 Task: Look for space in Ibarra, Ecuador from 2nd June, 2023 to 6th June, 2023 for 1 adult in price range Rs.10000 to Rs.13000. Place can be private room with 1  bedroom having 1 bed and 1 bathroom. Property type can be house, flat, guest house, hotel. Booking option can be shelf check-in. Required host language is English.
Action: Mouse moved to (440, 82)
Screenshot: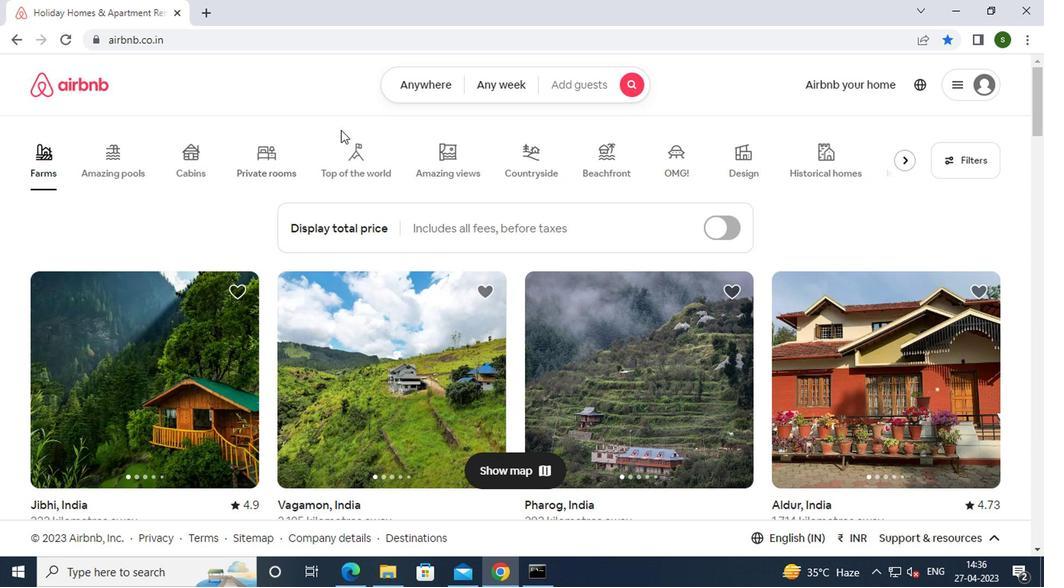 
Action: Mouse pressed left at (440, 82)
Screenshot: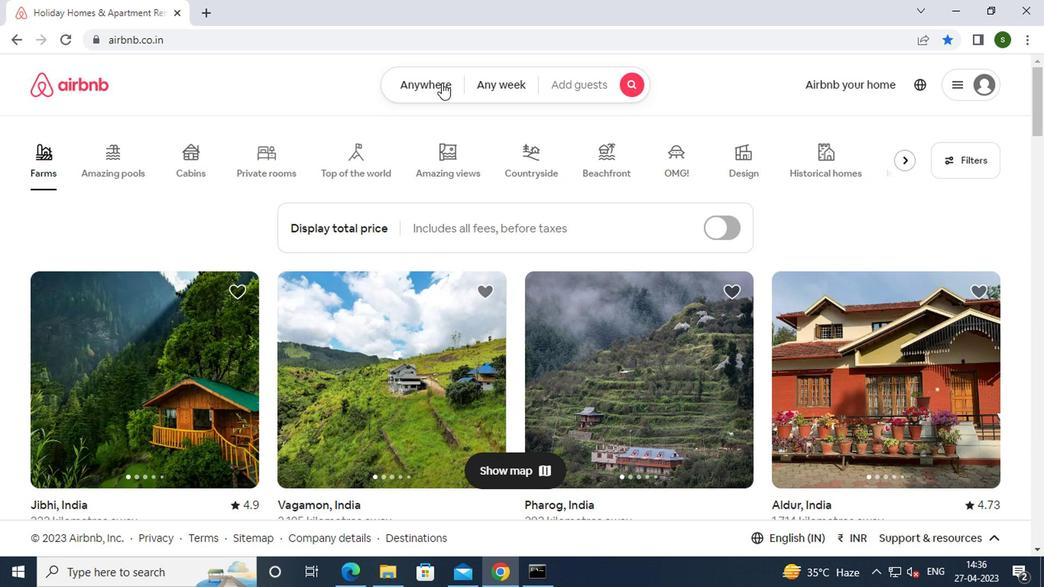 
Action: Mouse moved to (330, 139)
Screenshot: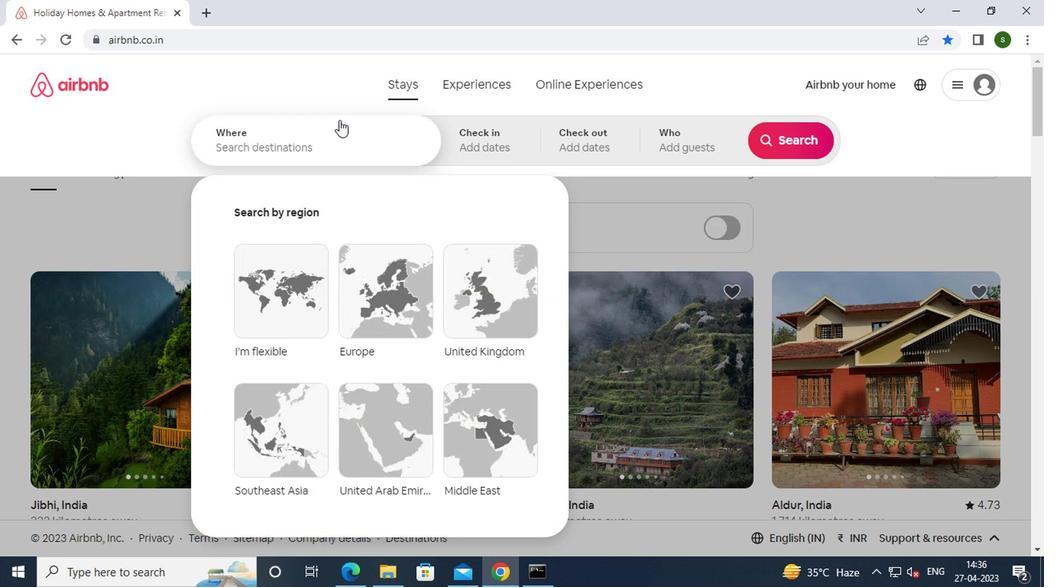 
Action: Mouse pressed left at (330, 139)
Screenshot: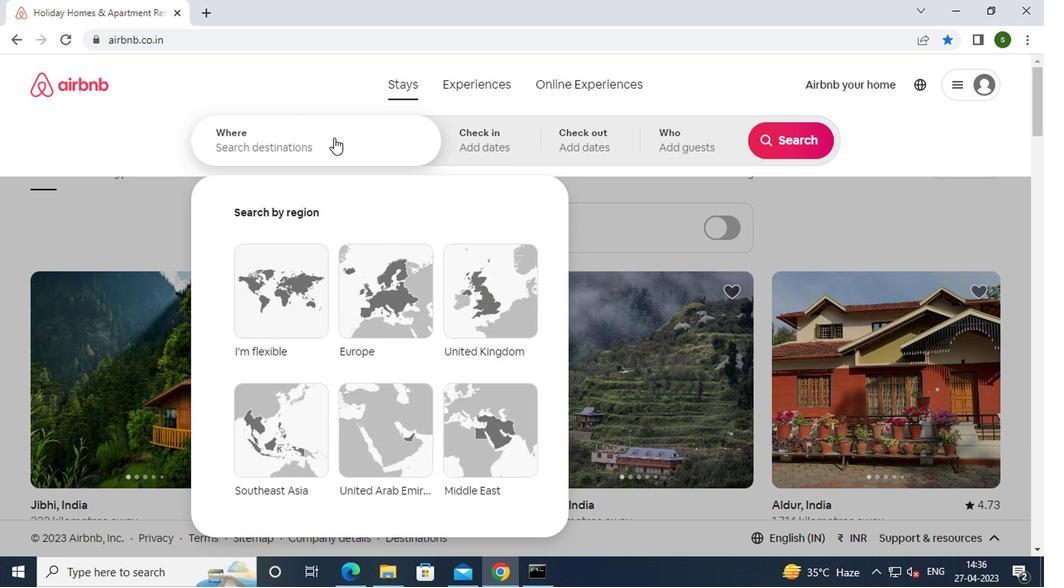 
Action: Key pressed i<Key.caps_lock>barra,<Key.space><Key.caps_lock>e<Key.caps_lock>cuador<Key.enter>
Screenshot: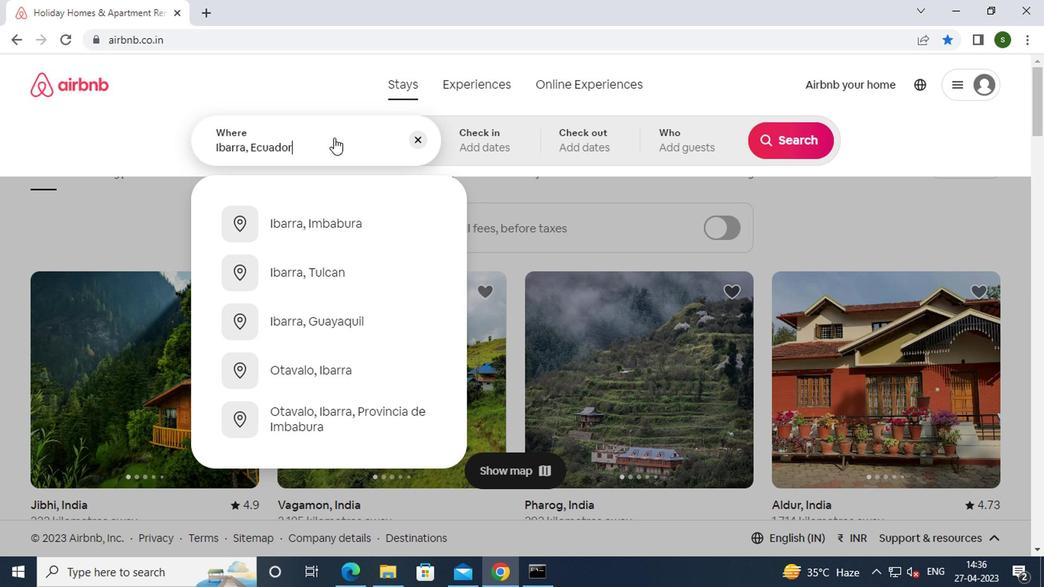 
Action: Mouse moved to (780, 262)
Screenshot: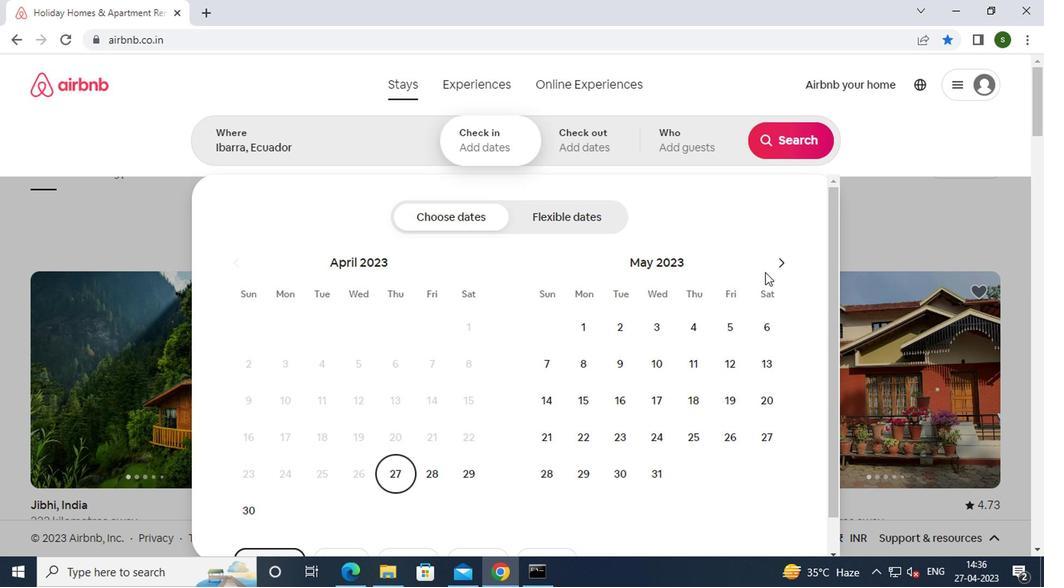 
Action: Mouse pressed left at (780, 262)
Screenshot: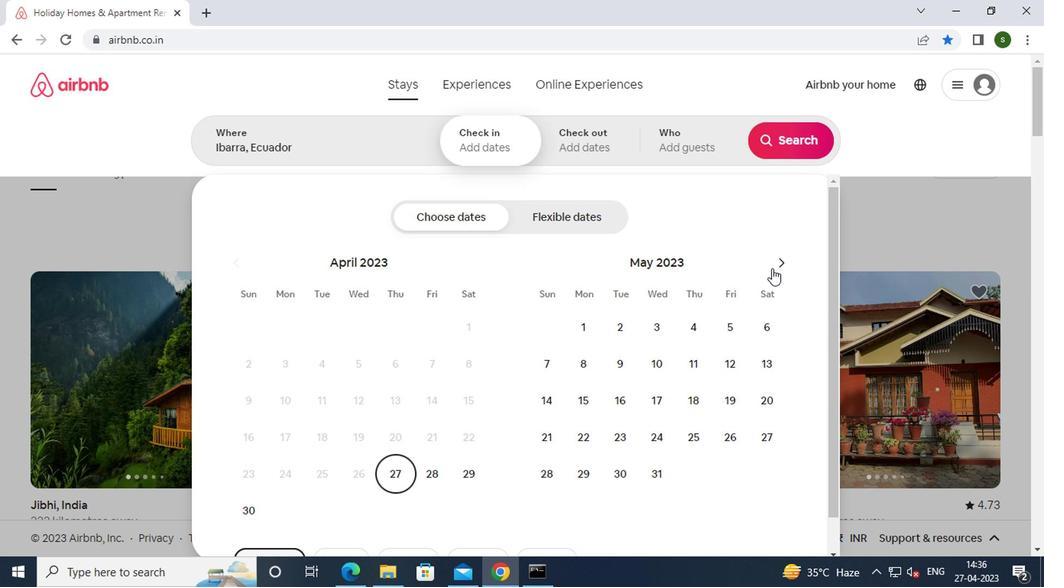 
Action: Mouse moved to (728, 326)
Screenshot: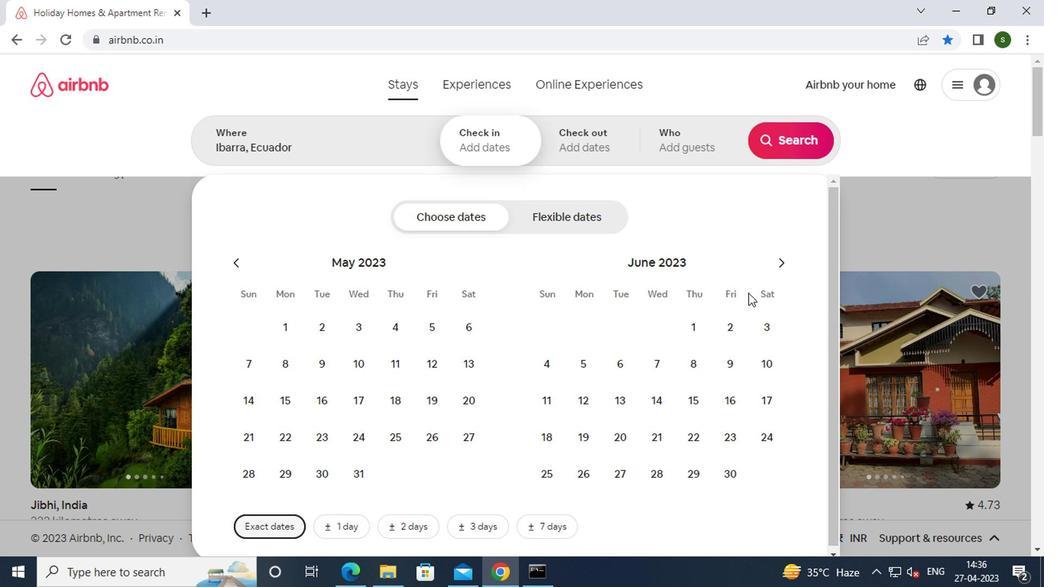 
Action: Mouse pressed left at (728, 326)
Screenshot: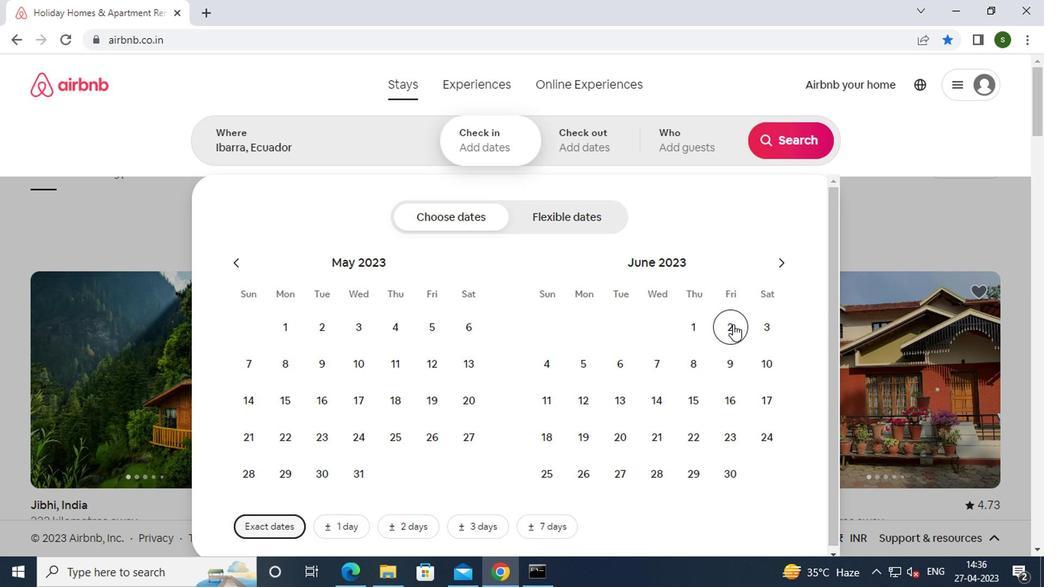 
Action: Mouse moved to (618, 362)
Screenshot: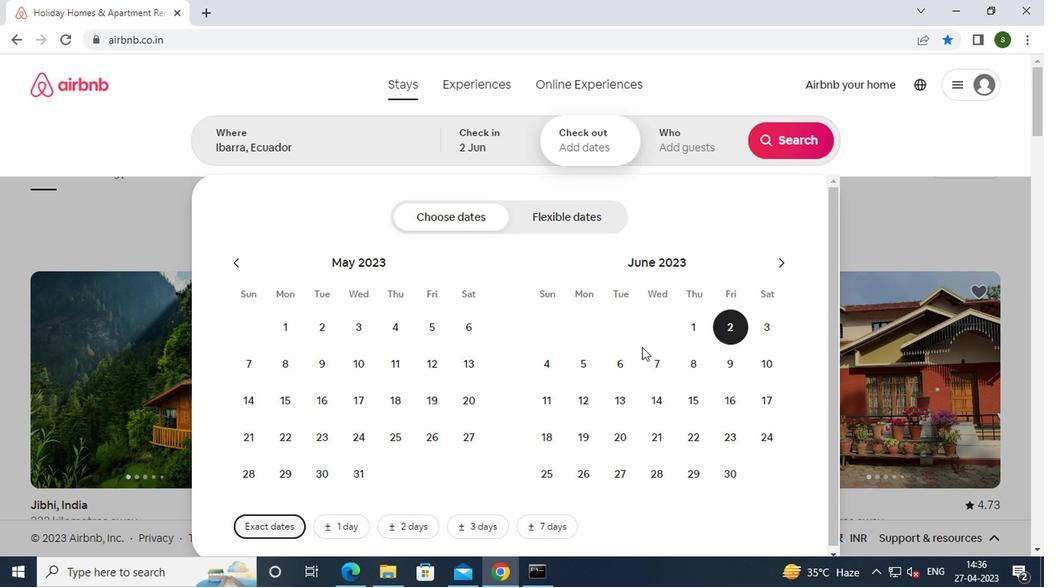 
Action: Mouse pressed left at (618, 362)
Screenshot: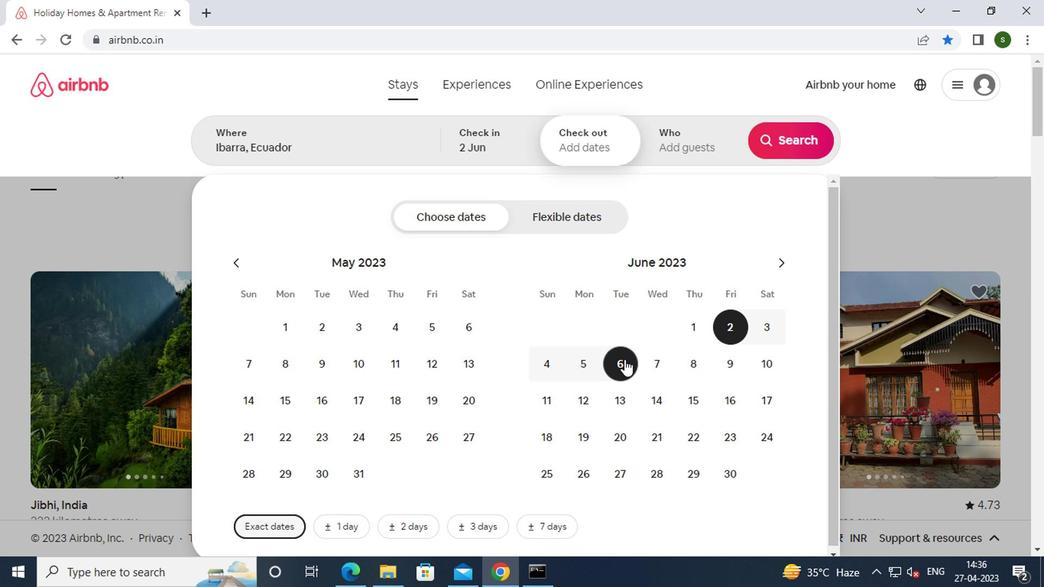 
Action: Mouse moved to (680, 149)
Screenshot: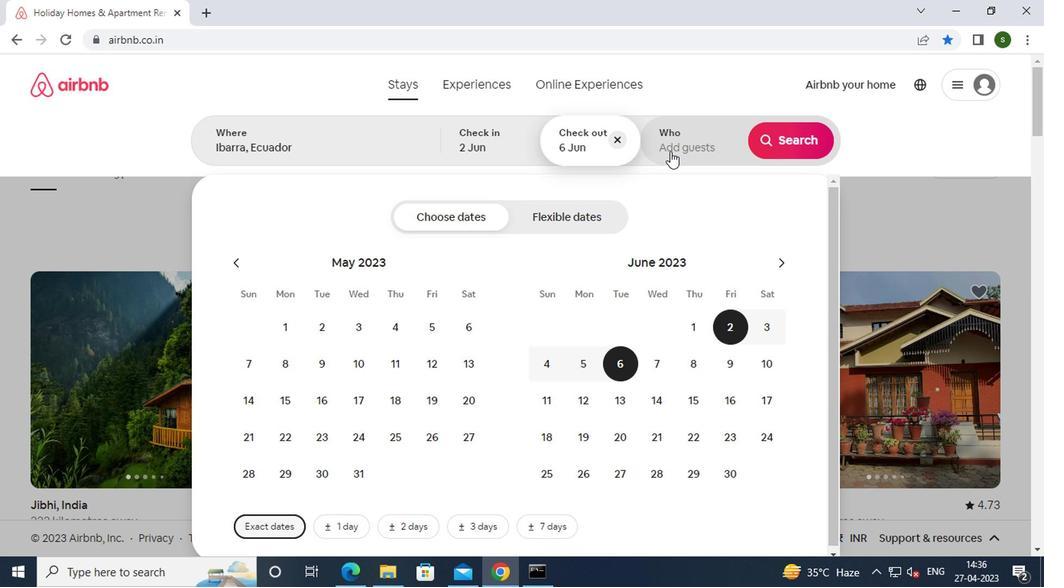 
Action: Mouse pressed left at (680, 149)
Screenshot: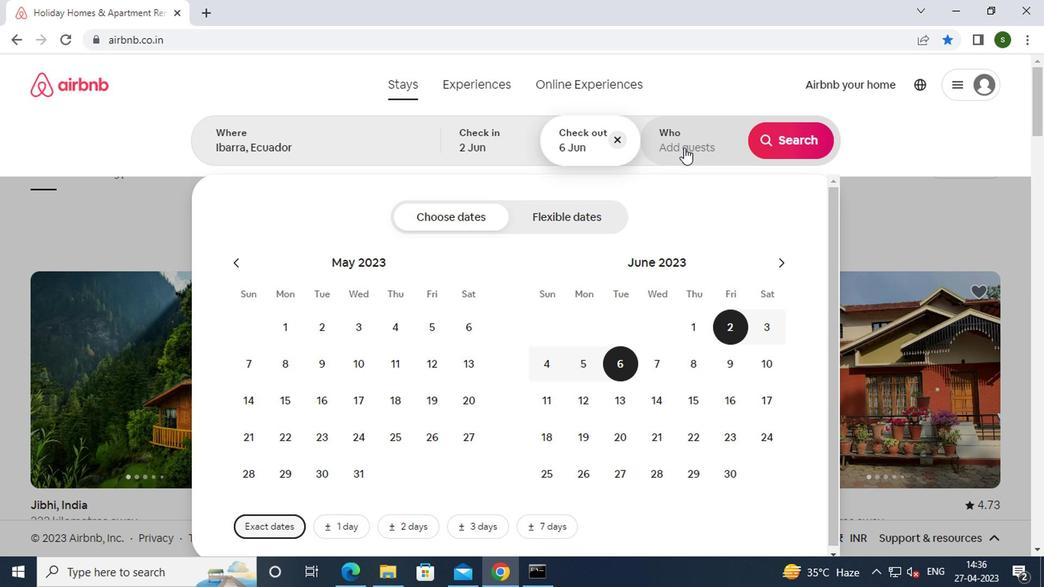 
Action: Mouse moved to (785, 216)
Screenshot: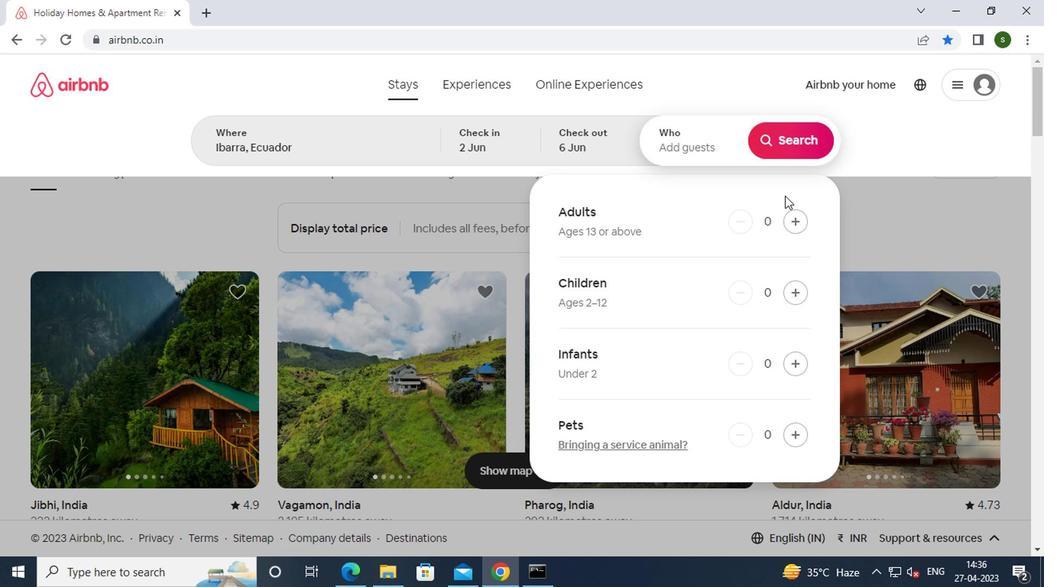 
Action: Mouse pressed left at (785, 216)
Screenshot: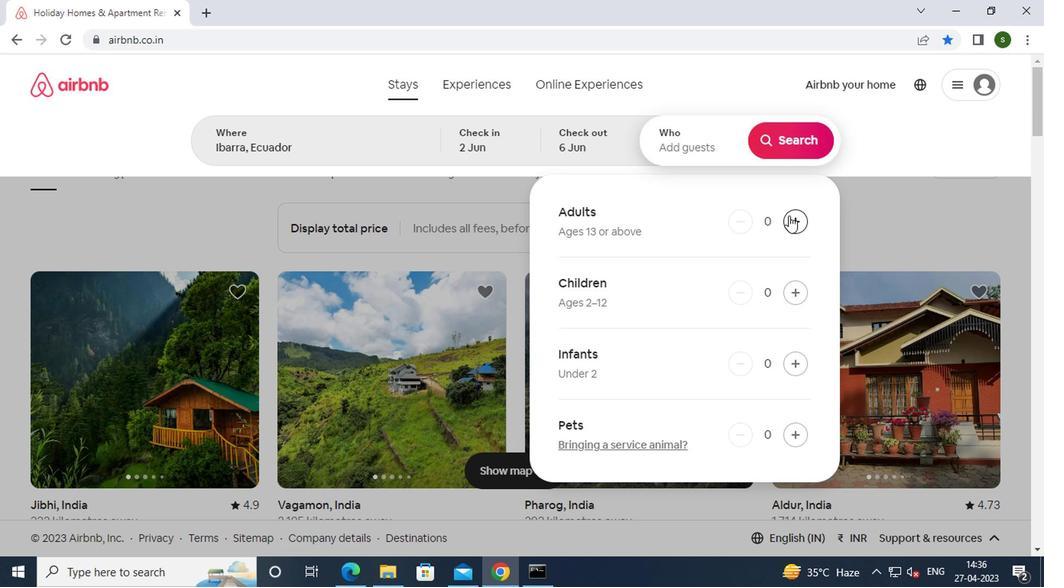 
Action: Mouse moved to (774, 150)
Screenshot: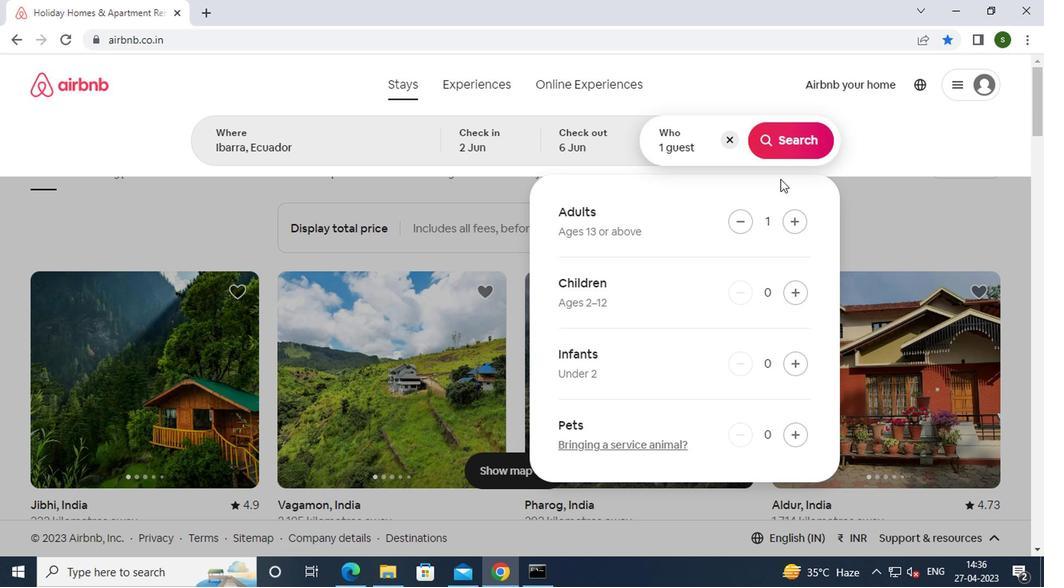 
Action: Mouse pressed left at (774, 150)
Screenshot: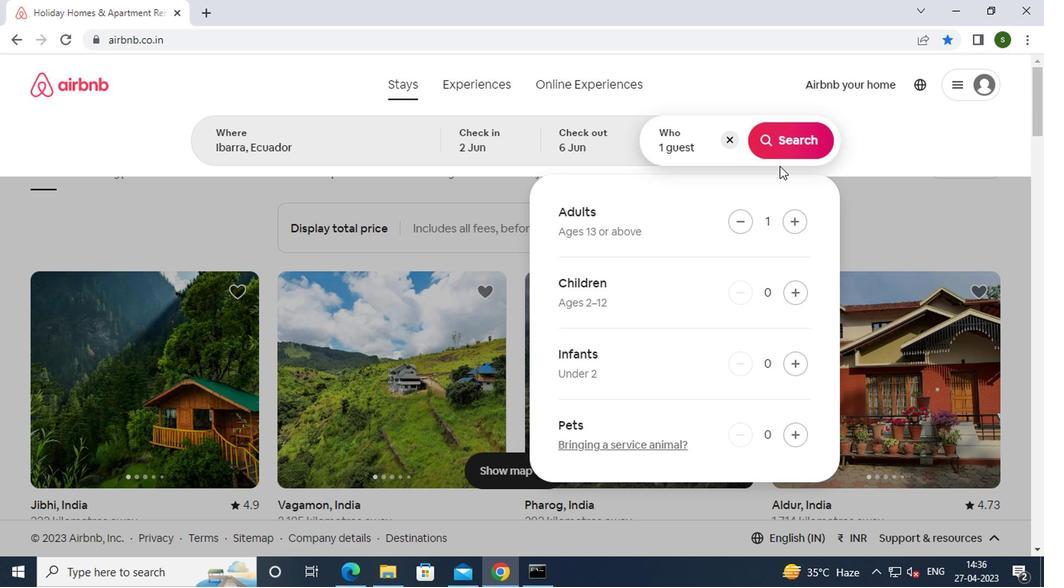 
Action: Mouse moved to (978, 154)
Screenshot: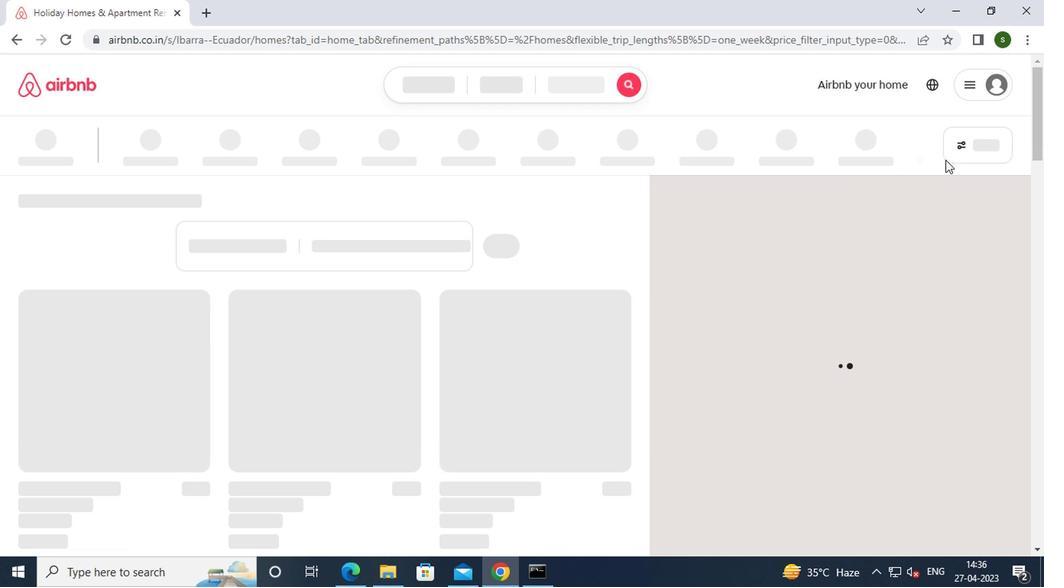 
Action: Mouse pressed left at (978, 154)
Screenshot: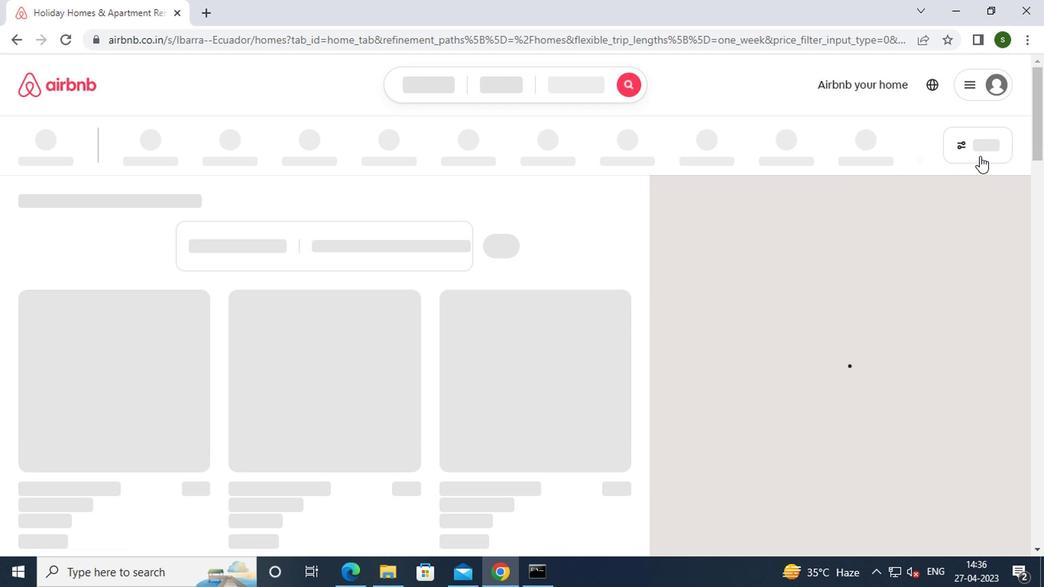 
Action: Mouse moved to (402, 345)
Screenshot: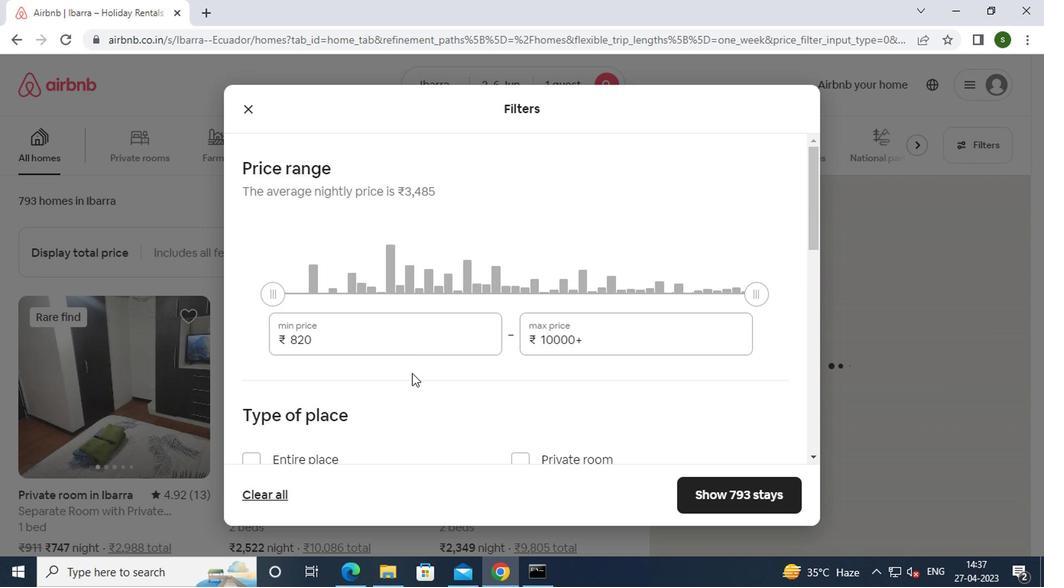 
Action: Mouse pressed left at (402, 345)
Screenshot: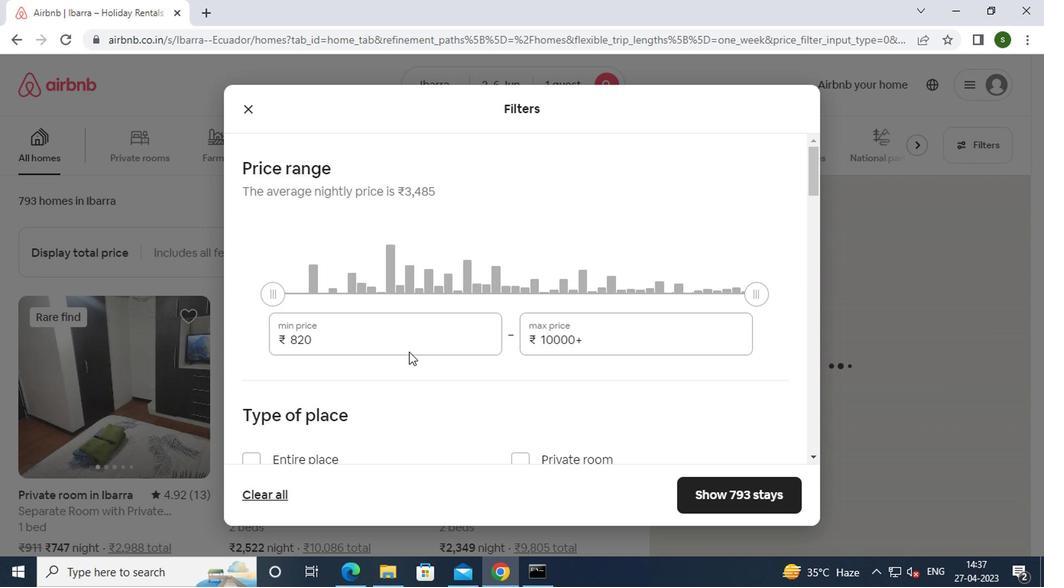
Action: Key pressed <Key.backspace><Key.backspace><Key.backspace><Key.backspace>10000
Screenshot: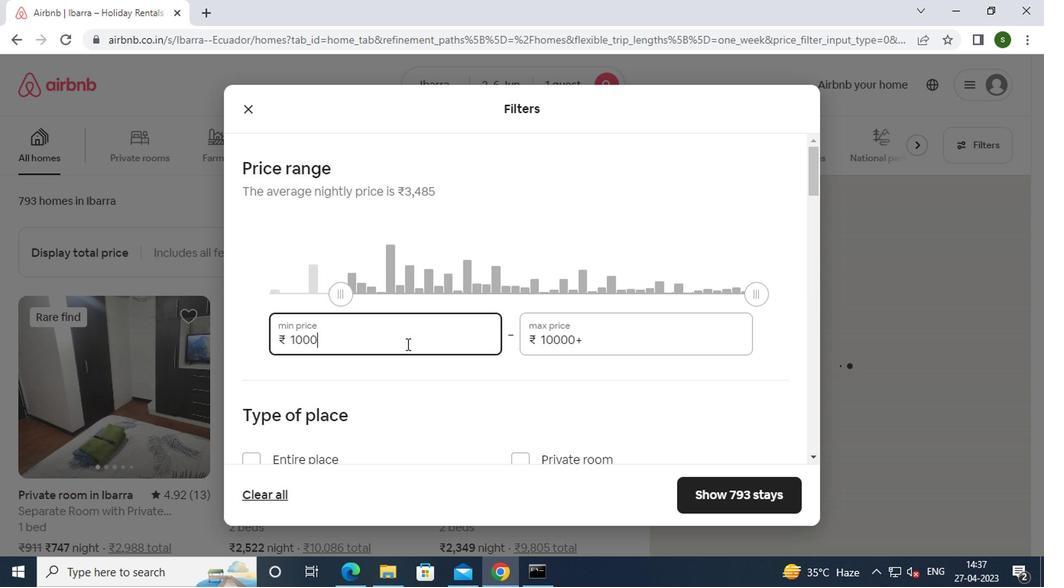 
Action: Mouse moved to (600, 335)
Screenshot: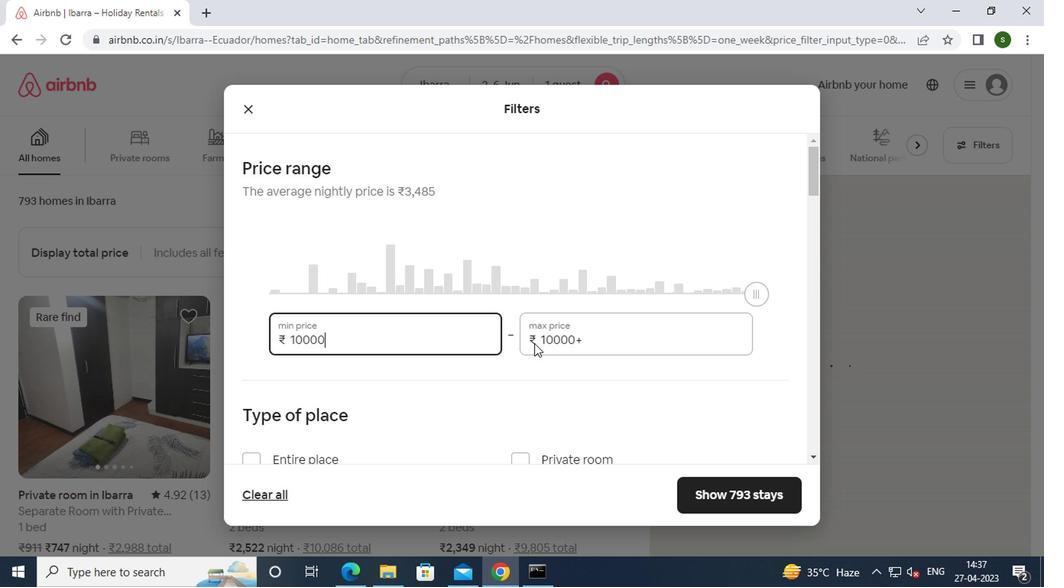 
Action: Mouse pressed left at (600, 335)
Screenshot: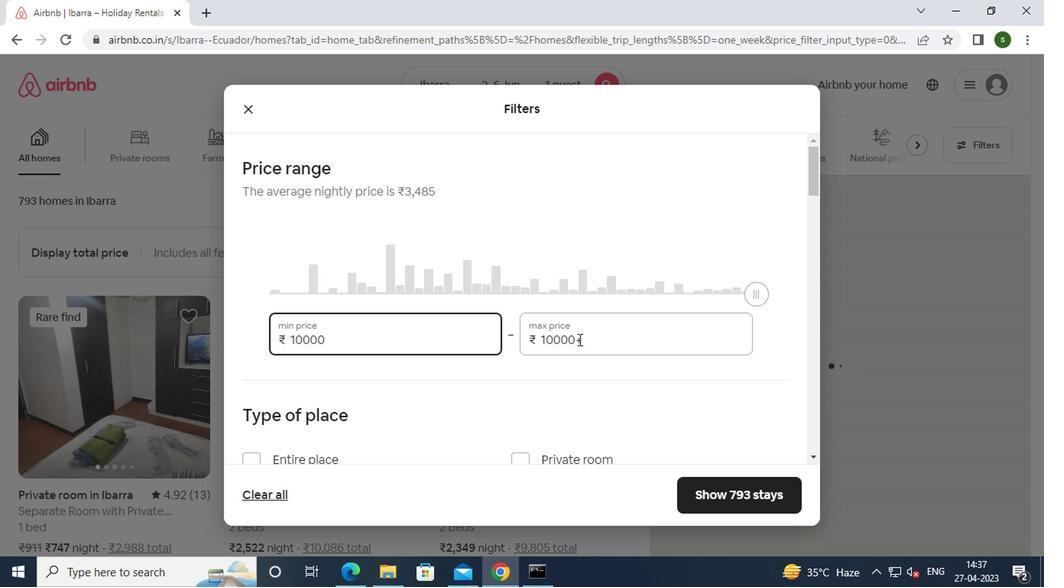 
Action: Key pressed <Key.backspace><Key.backspace><Key.backspace><Key.backspace><Key.backspace><Key.backspace><Key.backspace><Key.backspace><Key.backspace><Key.backspace><Key.backspace>13000
Screenshot: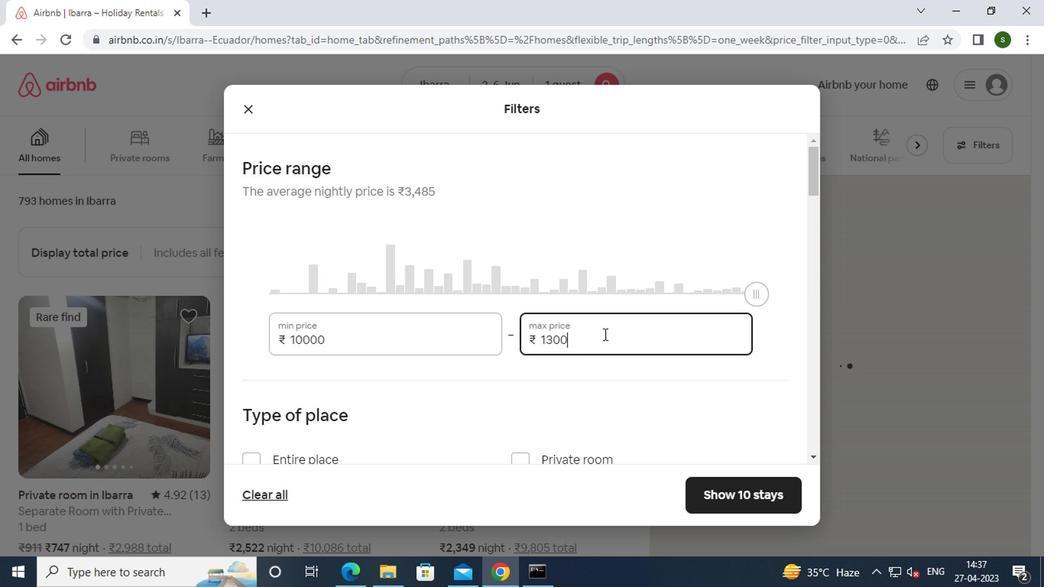 
Action: Mouse moved to (472, 315)
Screenshot: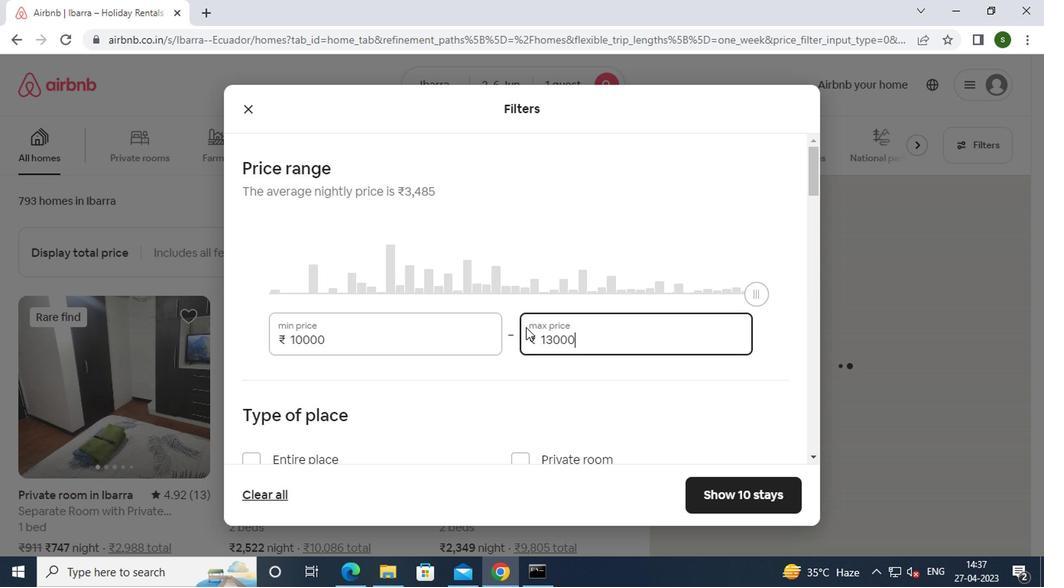 
Action: Mouse scrolled (472, 315) with delta (0, 0)
Screenshot: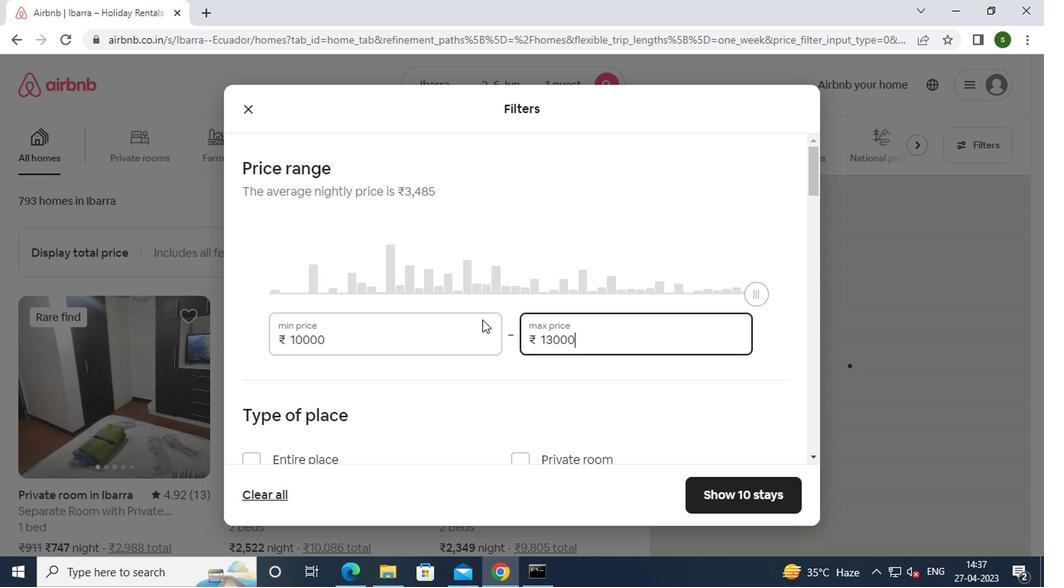
Action: Mouse scrolled (472, 315) with delta (0, 0)
Screenshot: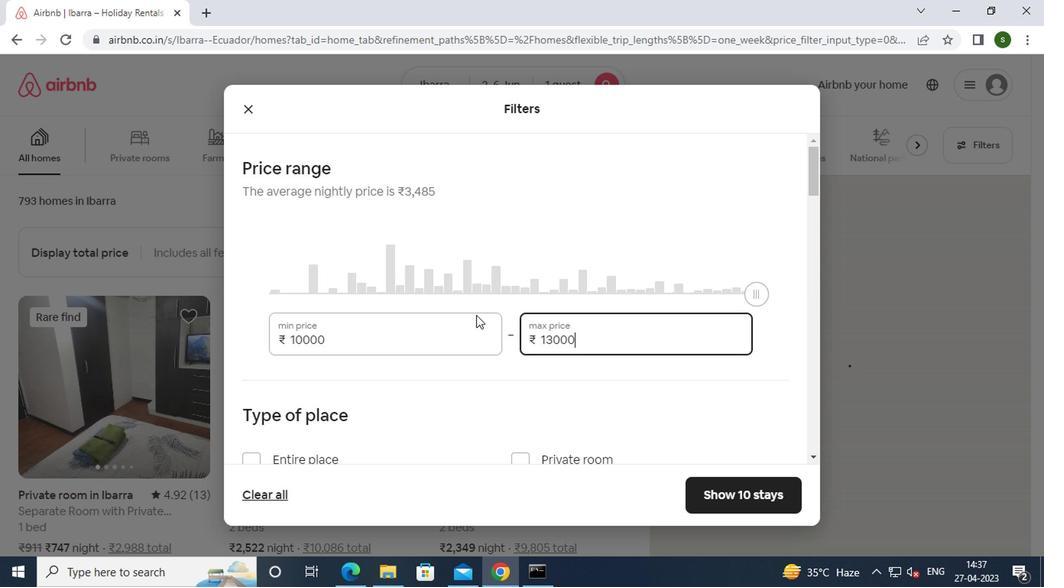 
Action: Mouse moved to (512, 309)
Screenshot: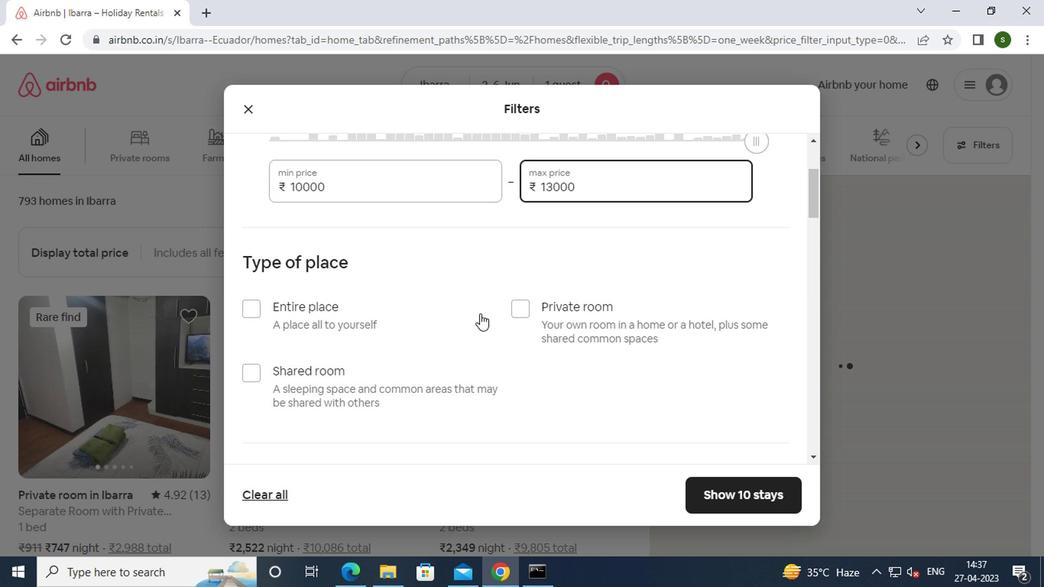 
Action: Mouse pressed left at (512, 309)
Screenshot: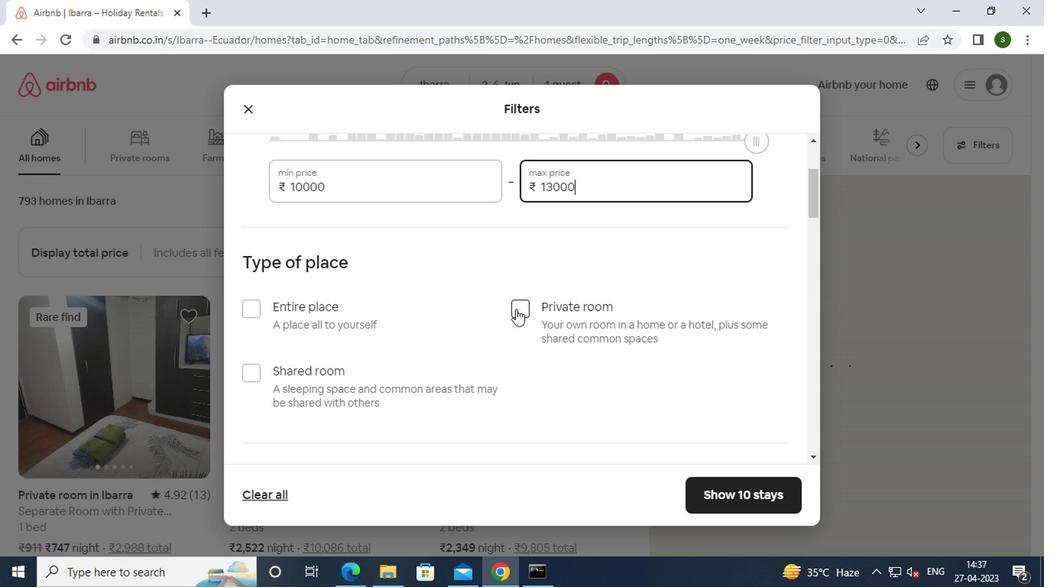 
Action: Mouse moved to (461, 301)
Screenshot: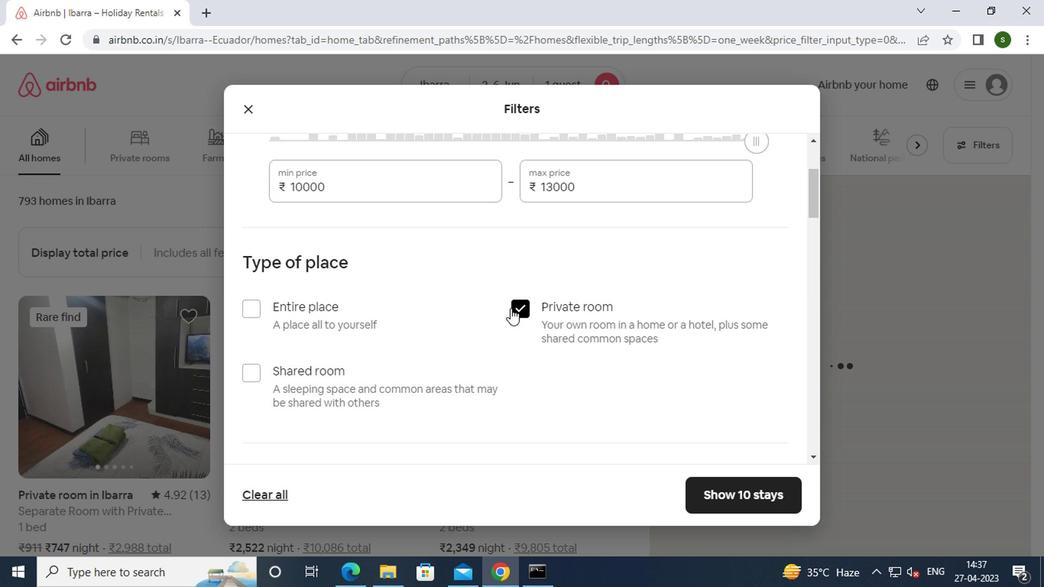 
Action: Mouse scrolled (461, 300) with delta (0, -1)
Screenshot: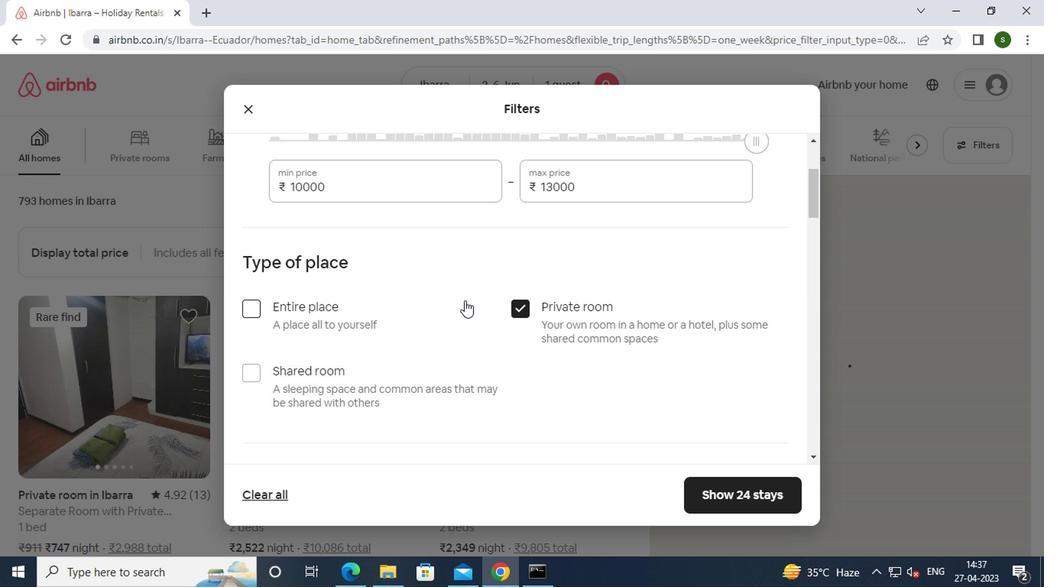 
Action: Mouse scrolled (461, 300) with delta (0, -1)
Screenshot: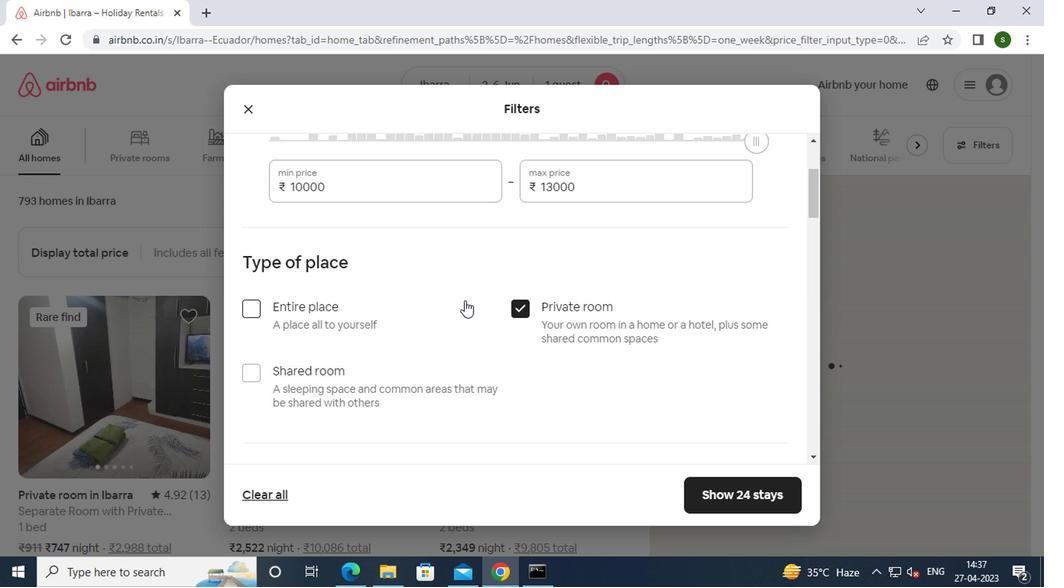 
Action: Mouse scrolled (461, 300) with delta (0, -1)
Screenshot: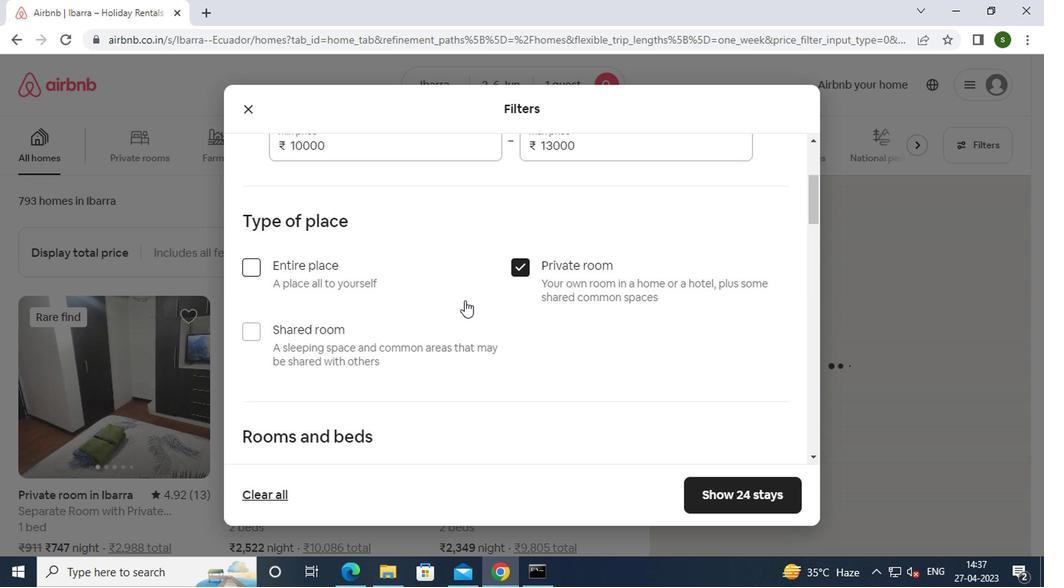 
Action: Mouse scrolled (461, 300) with delta (0, -1)
Screenshot: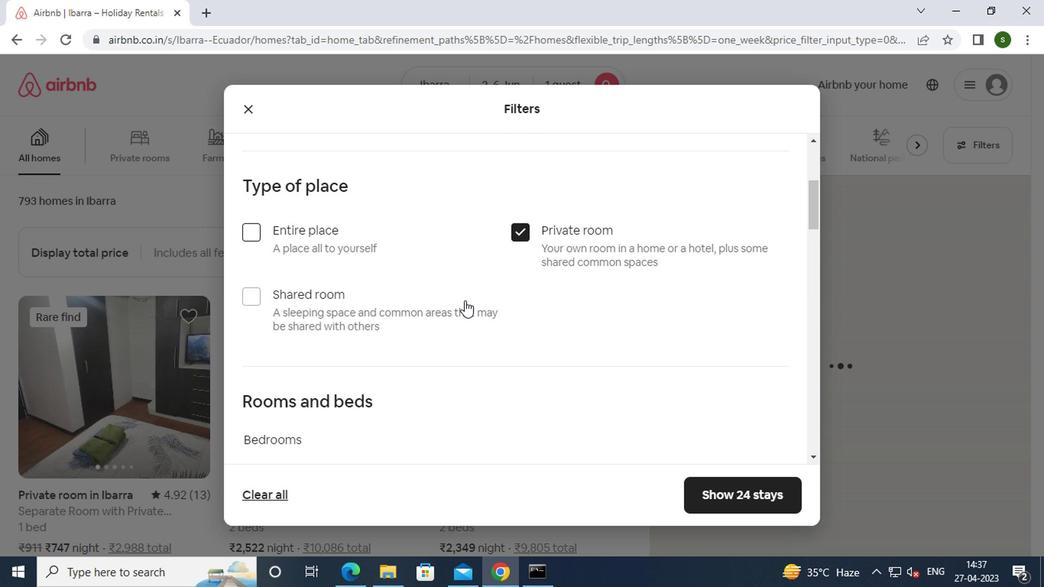 
Action: Mouse moved to (345, 261)
Screenshot: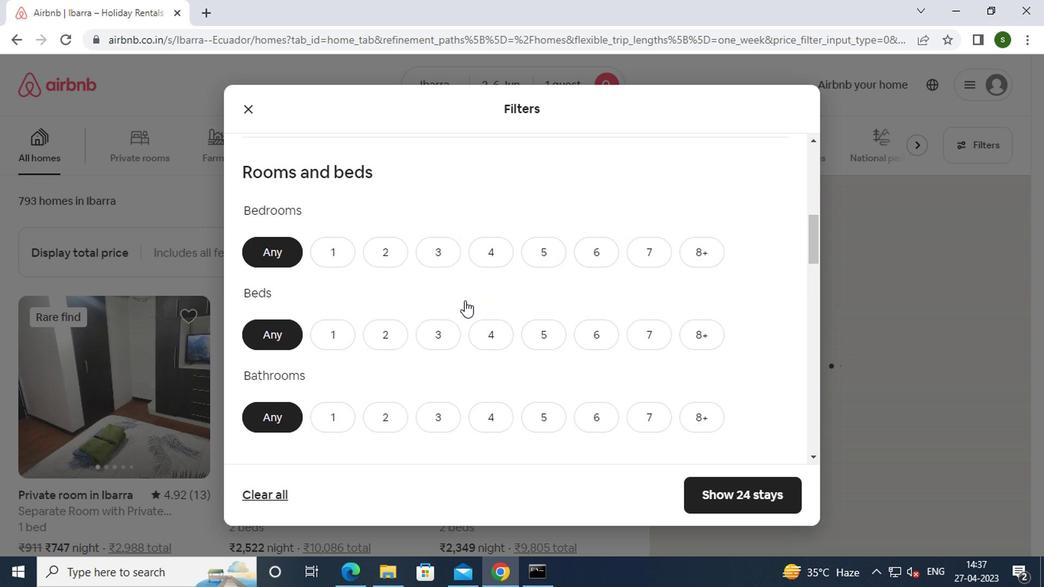 
Action: Mouse pressed left at (345, 261)
Screenshot: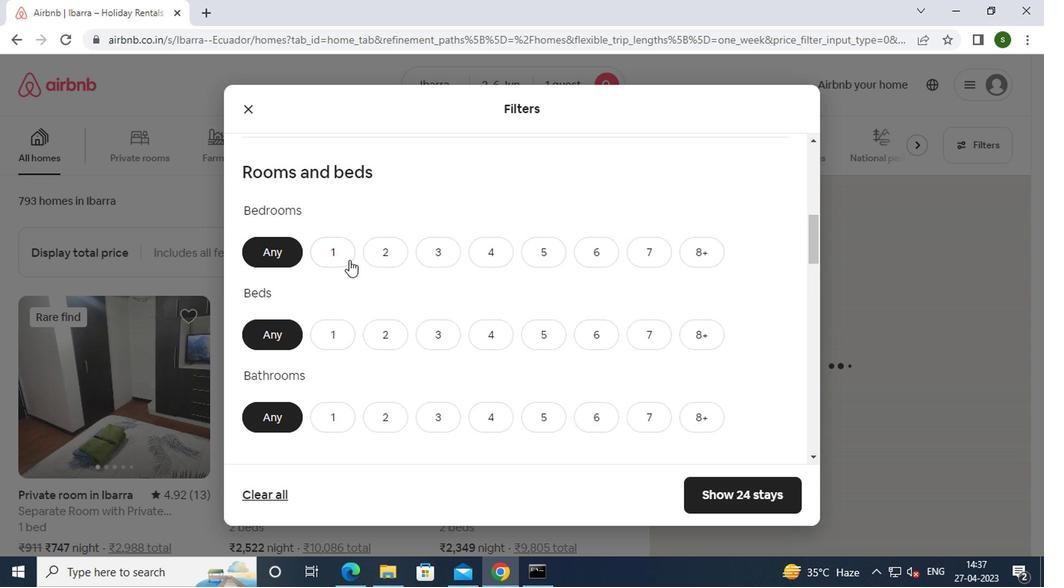 
Action: Mouse moved to (334, 343)
Screenshot: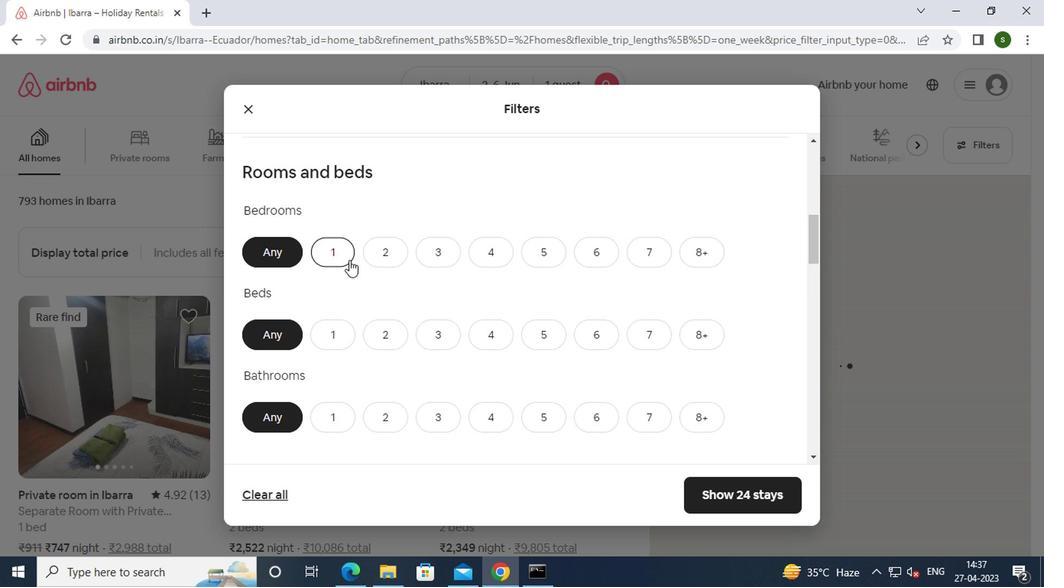 
Action: Mouse pressed left at (334, 343)
Screenshot: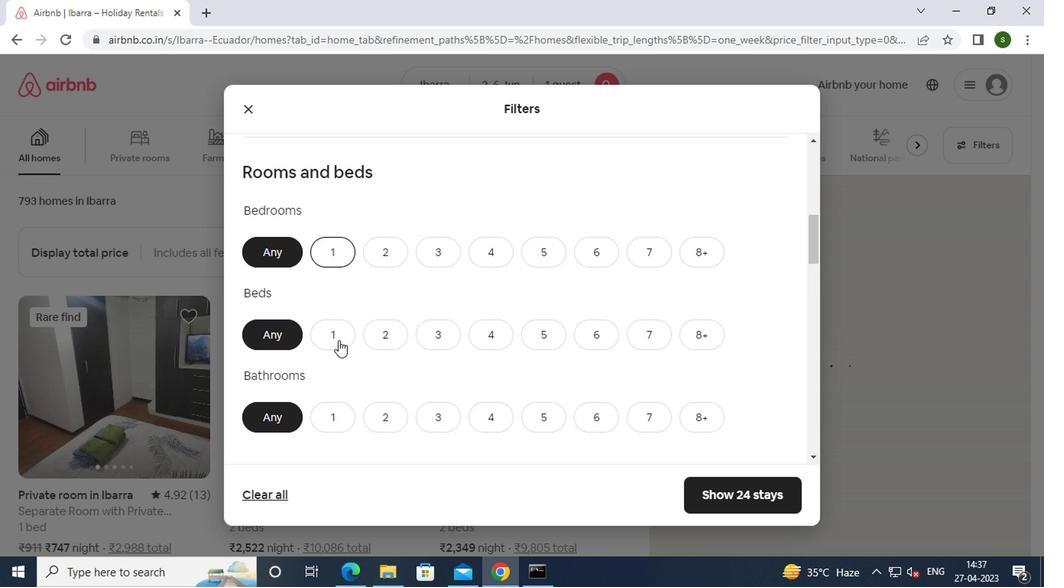
Action: Mouse moved to (332, 420)
Screenshot: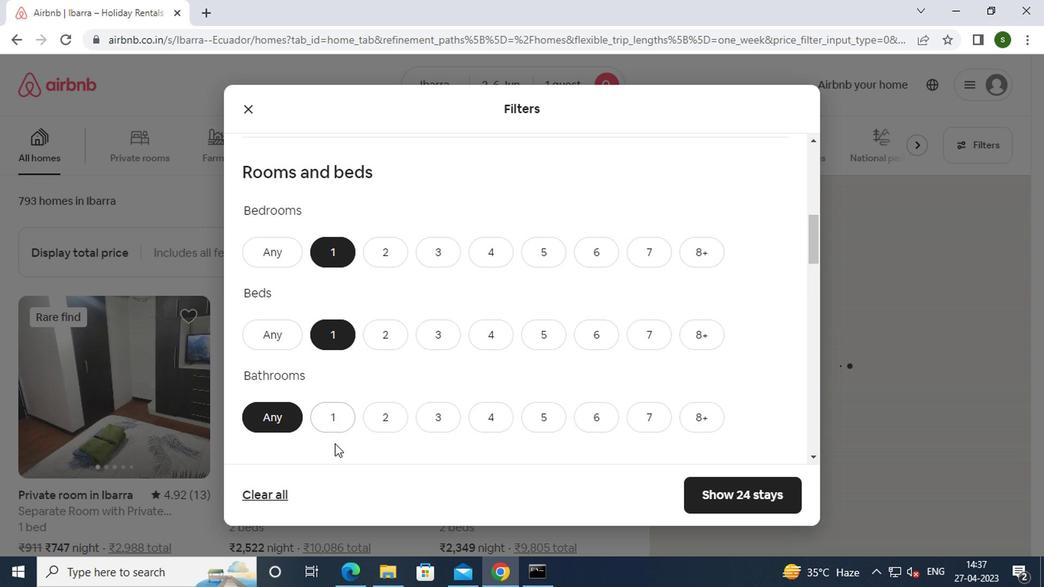 
Action: Mouse pressed left at (332, 420)
Screenshot: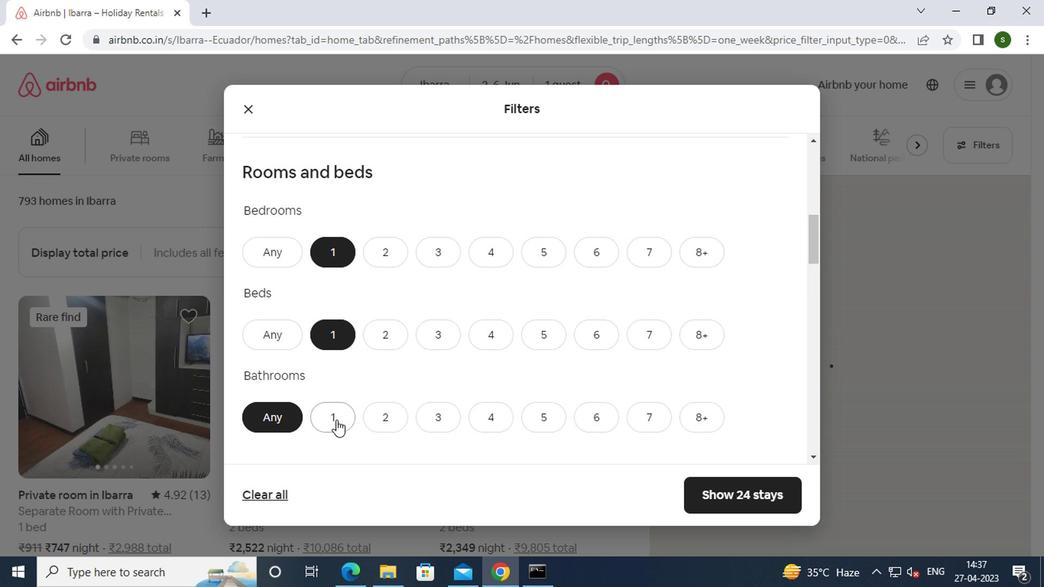 
Action: Mouse moved to (436, 355)
Screenshot: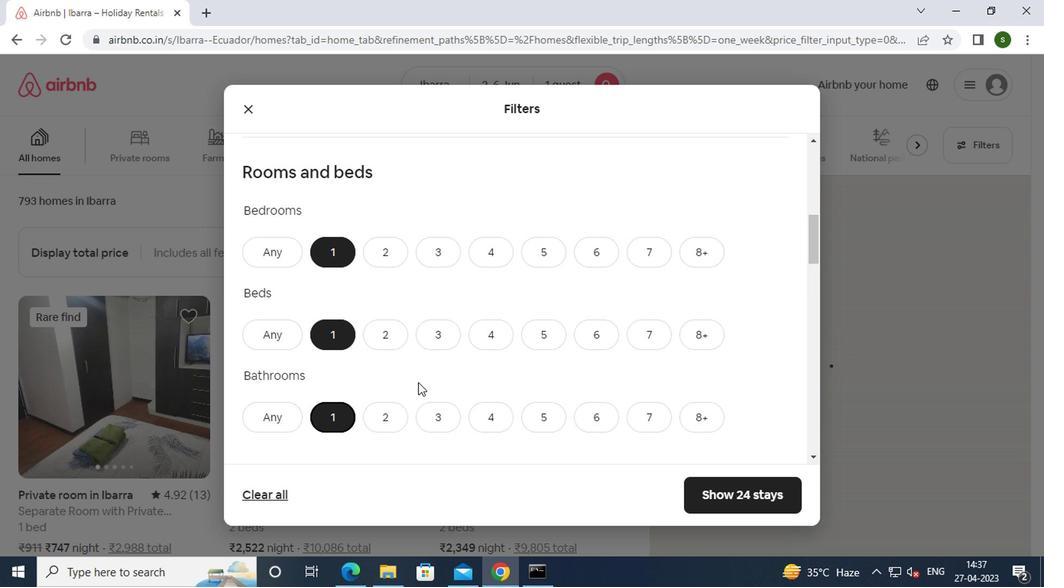 
Action: Mouse scrolled (436, 354) with delta (0, 0)
Screenshot: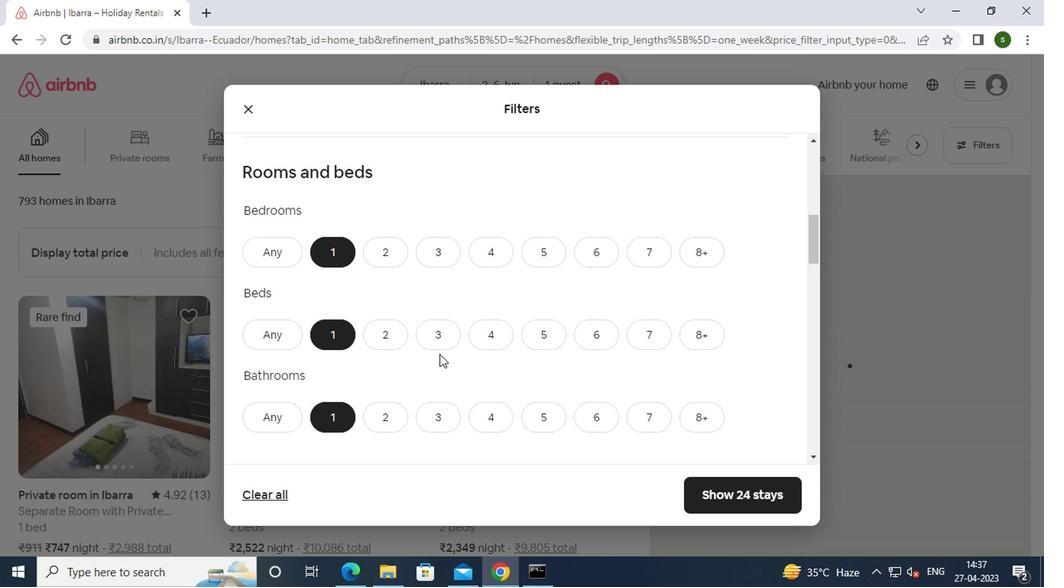 
Action: Mouse scrolled (436, 354) with delta (0, 0)
Screenshot: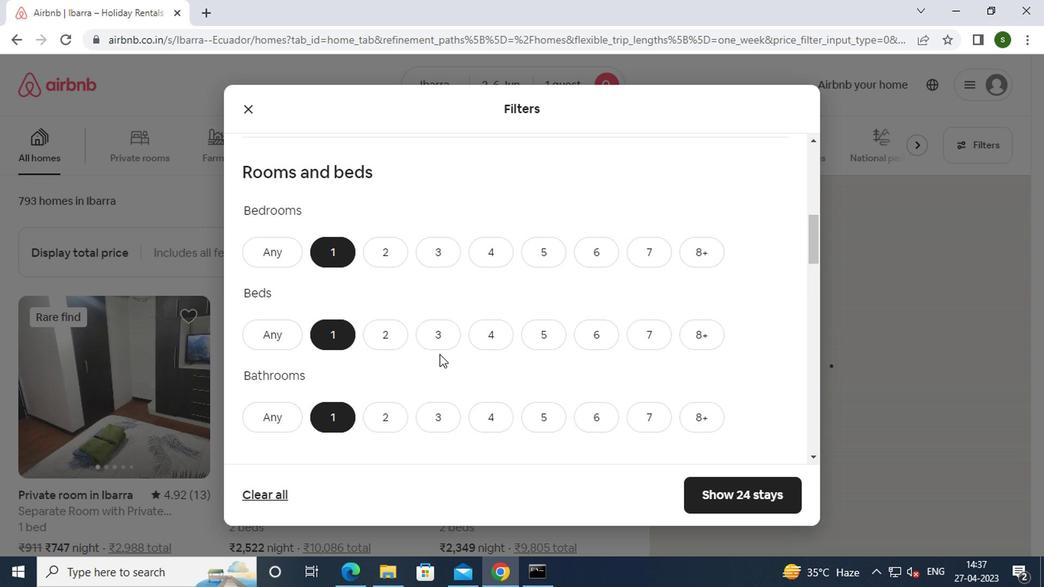 
Action: Mouse scrolled (436, 354) with delta (0, 0)
Screenshot: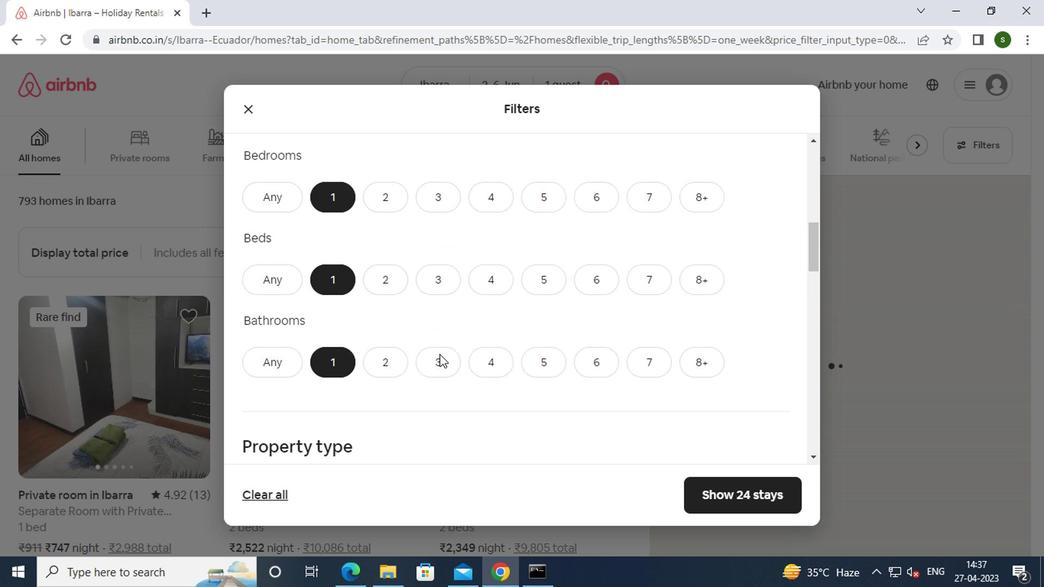
Action: Mouse moved to (336, 349)
Screenshot: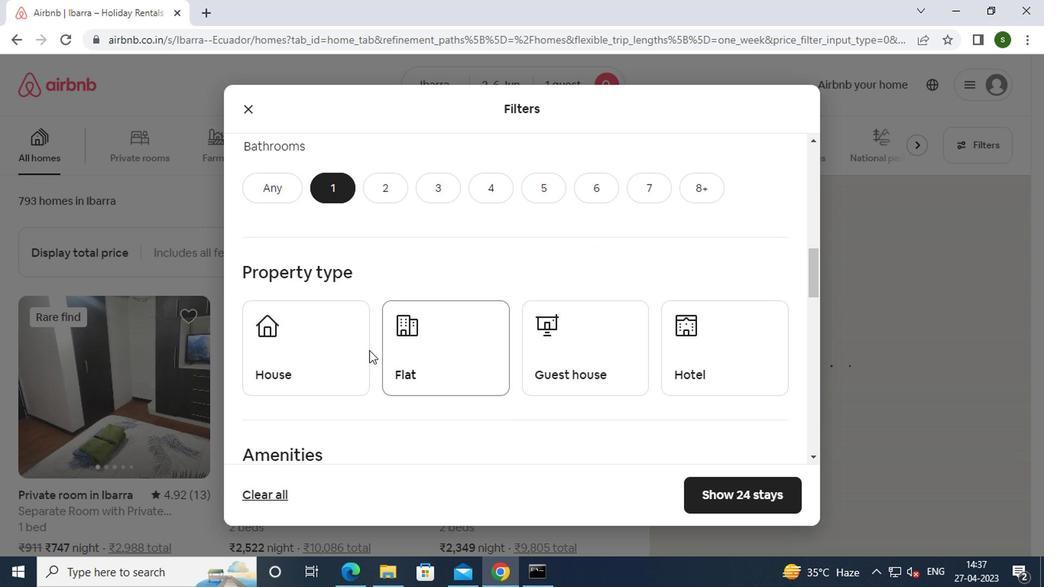 
Action: Mouse pressed left at (336, 349)
Screenshot: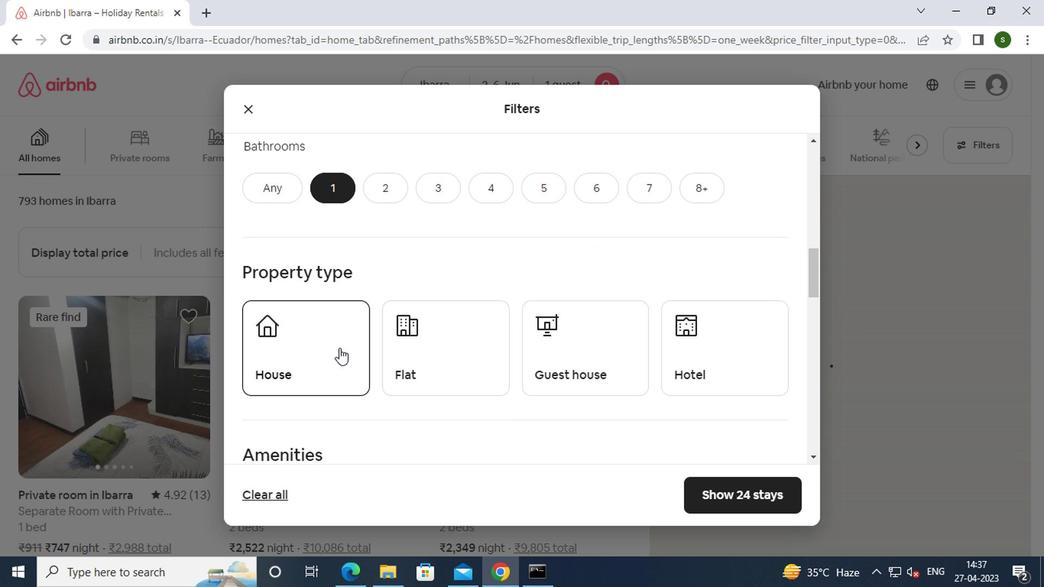 
Action: Mouse moved to (423, 330)
Screenshot: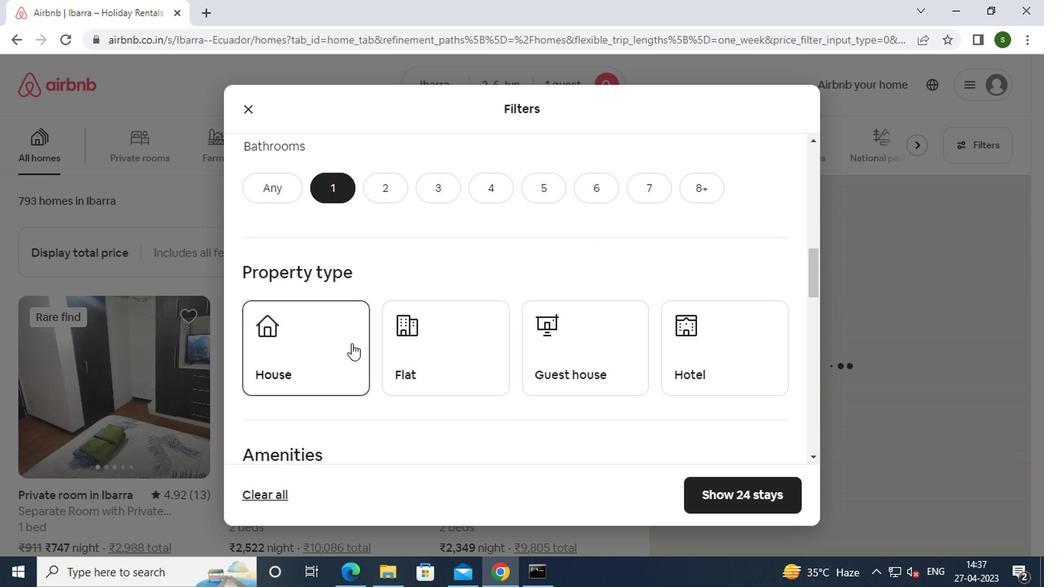
Action: Mouse pressed left at (423, 330)
Screenshot: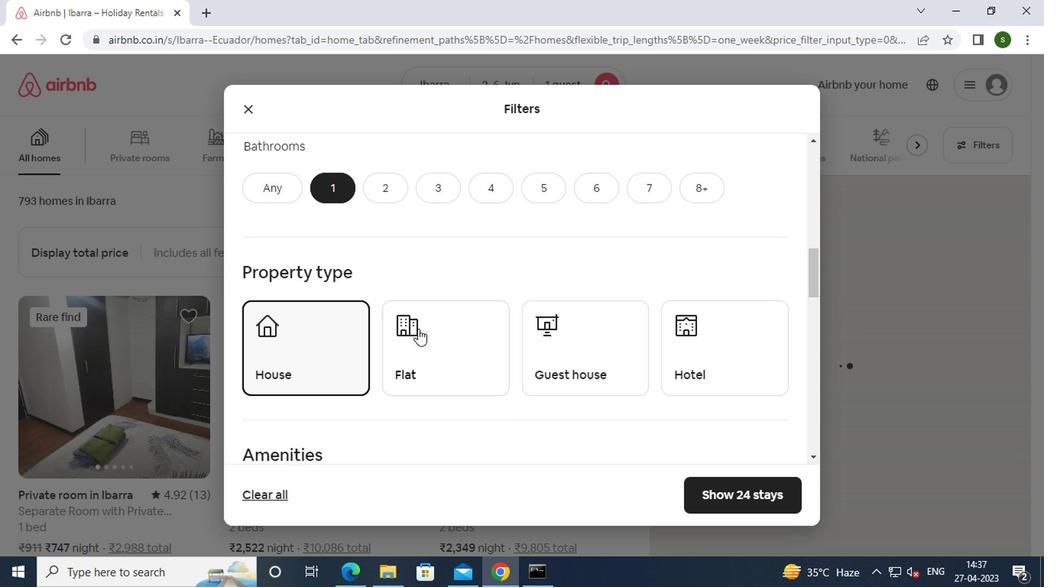 
Action: Mouse moved to (593, 339)
Screenshot: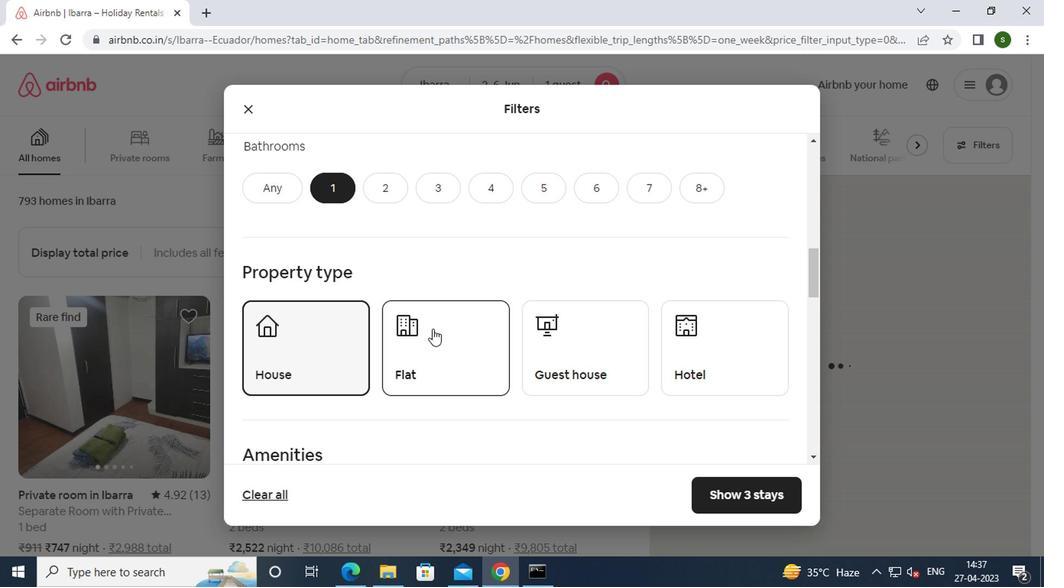 
Action: Mouse pressed left at (593, 339)
Screenshot: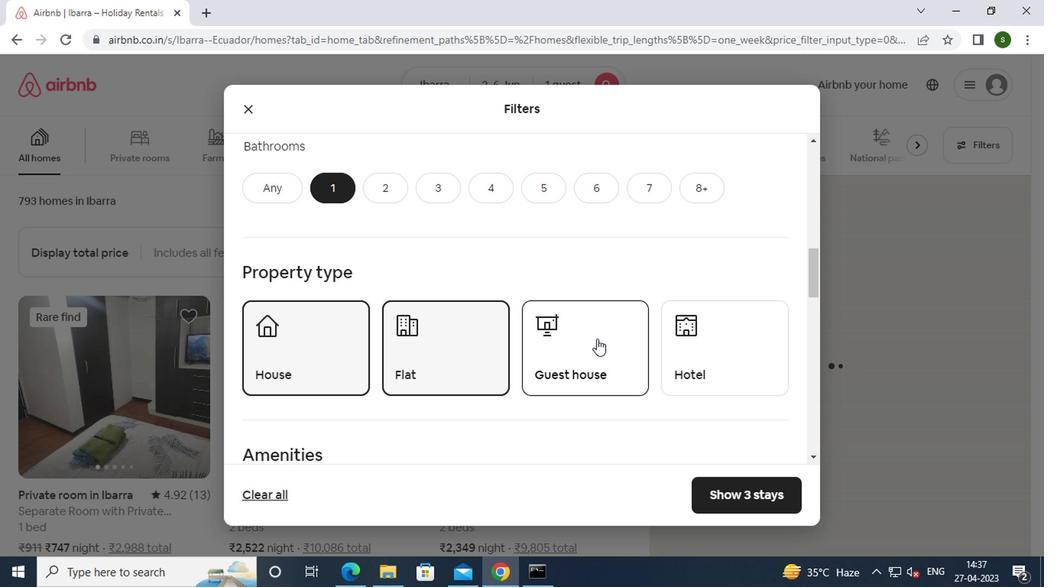 
Action: Mouse moved to (754, 334)
Screenshot: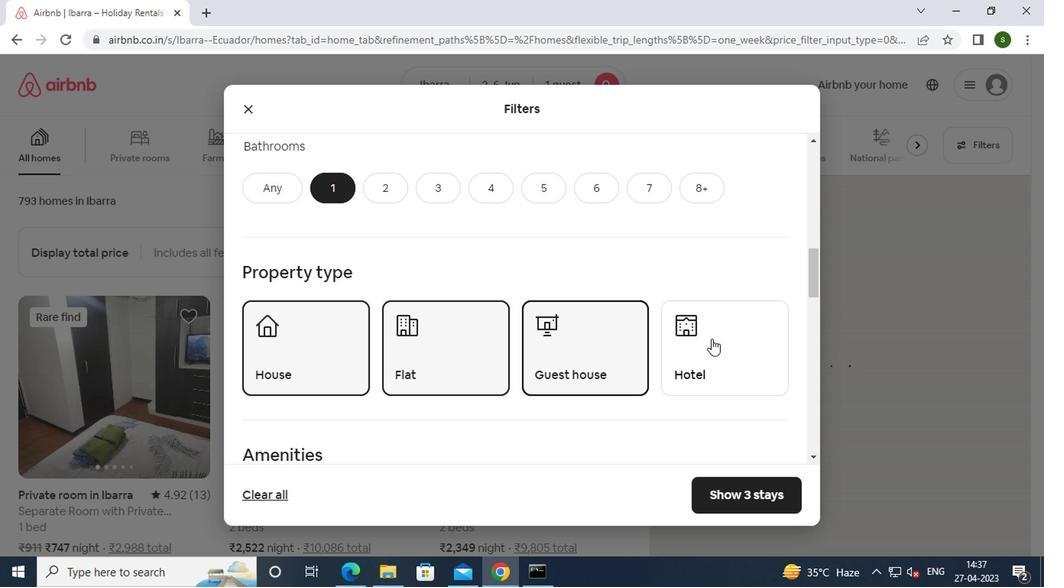 
Action: Mouse pressed left at (754, 334)
Screenshot: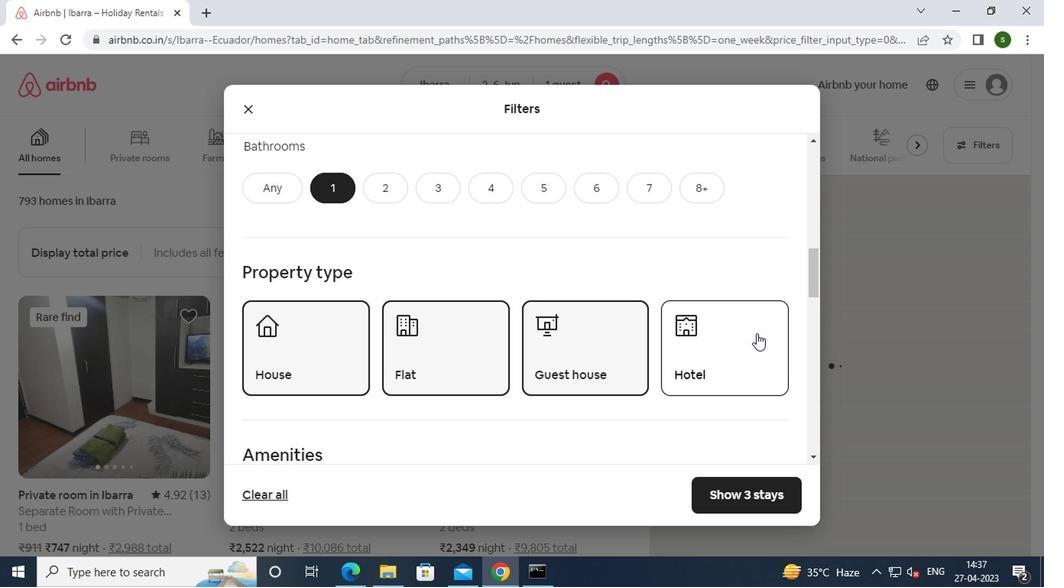 
Action: Mouse moved to (475, 327)
Screenshot: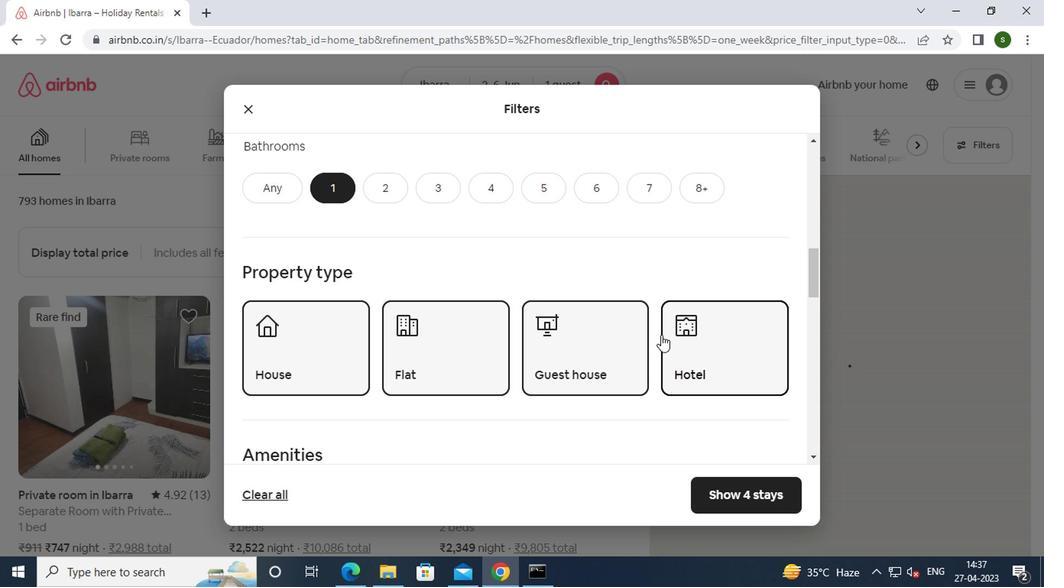 
Action: Mouse scrolled (475, 326) with delta (0, -1)
Screenshot: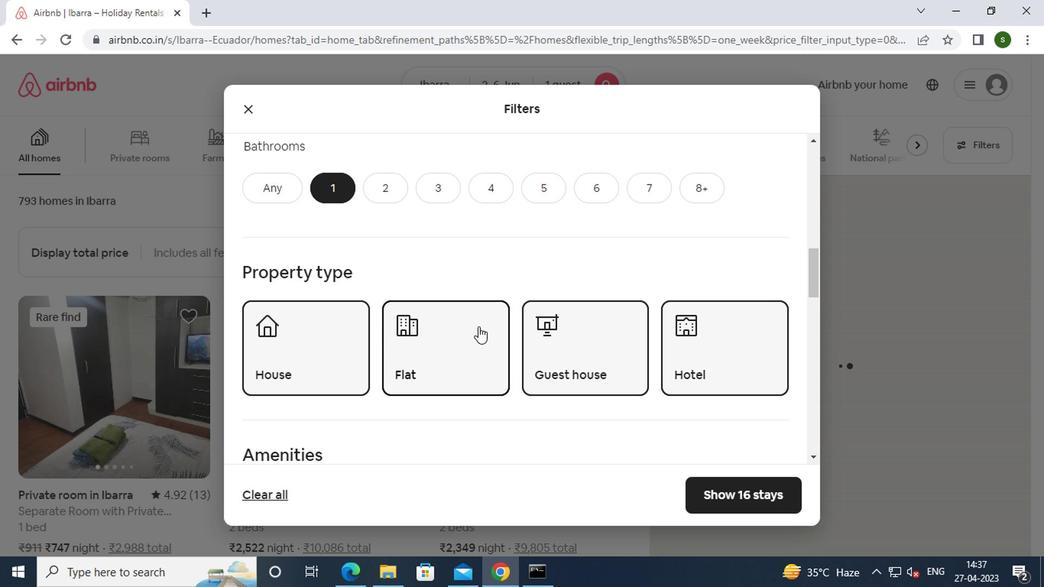 
Action: Mouse scrolled (475, 326) with delta (0, -1)
Screenshot: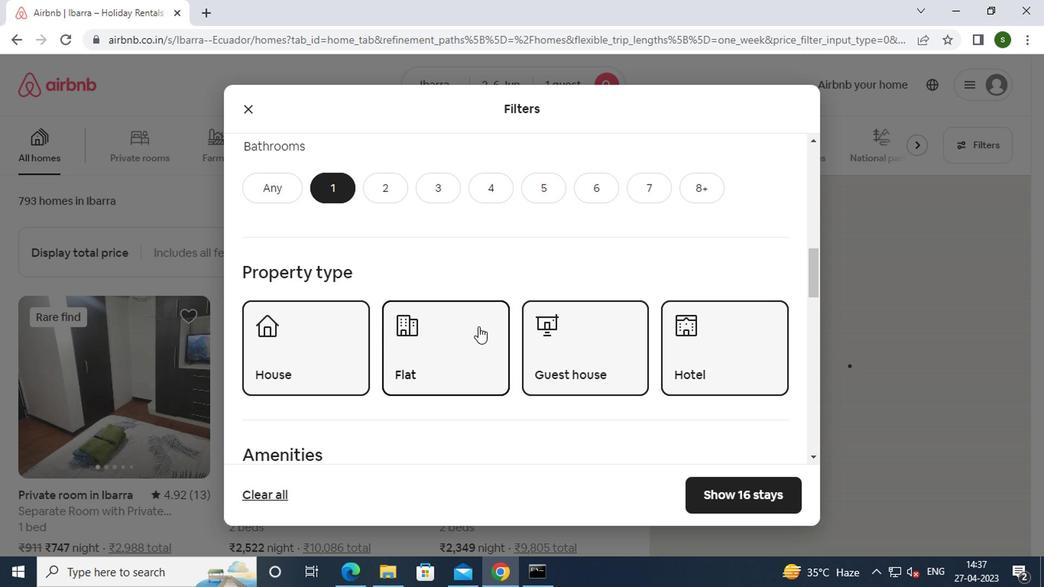 
Action: Mouse scrolled (475, 326) with delta (0, -1)
Screenshot: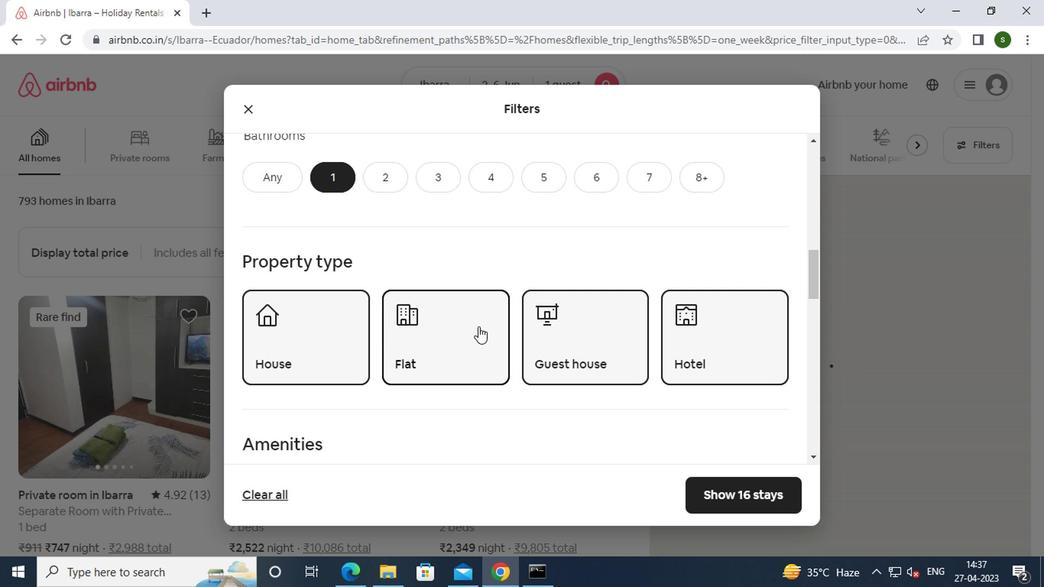 
Action: Mouse scrolled (475, 326) with delta (0, -1)
Screenshot: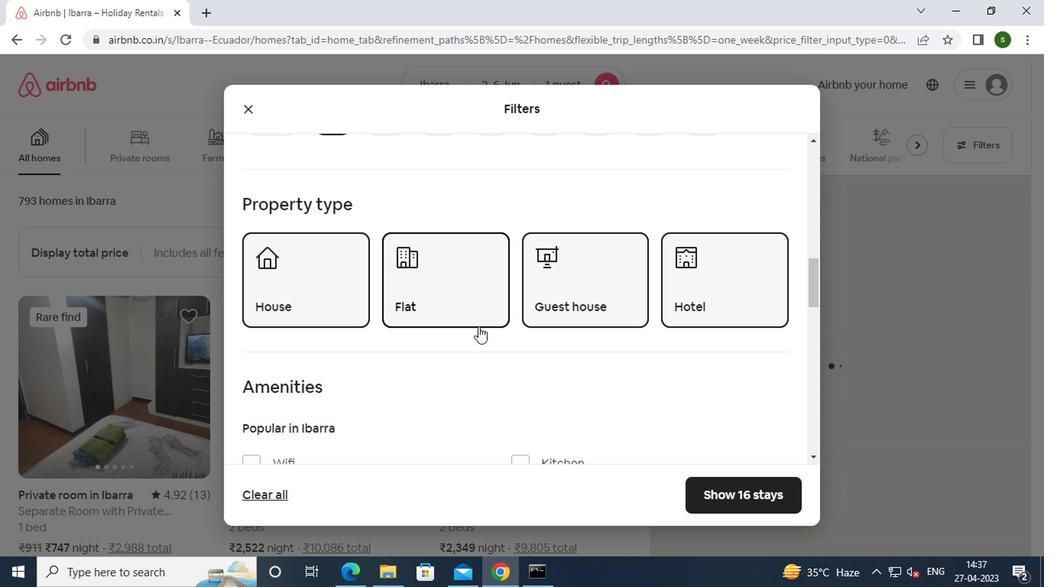 
Action: Mouse scrolled (475, 326) with delta (0, -1)
Screenshot: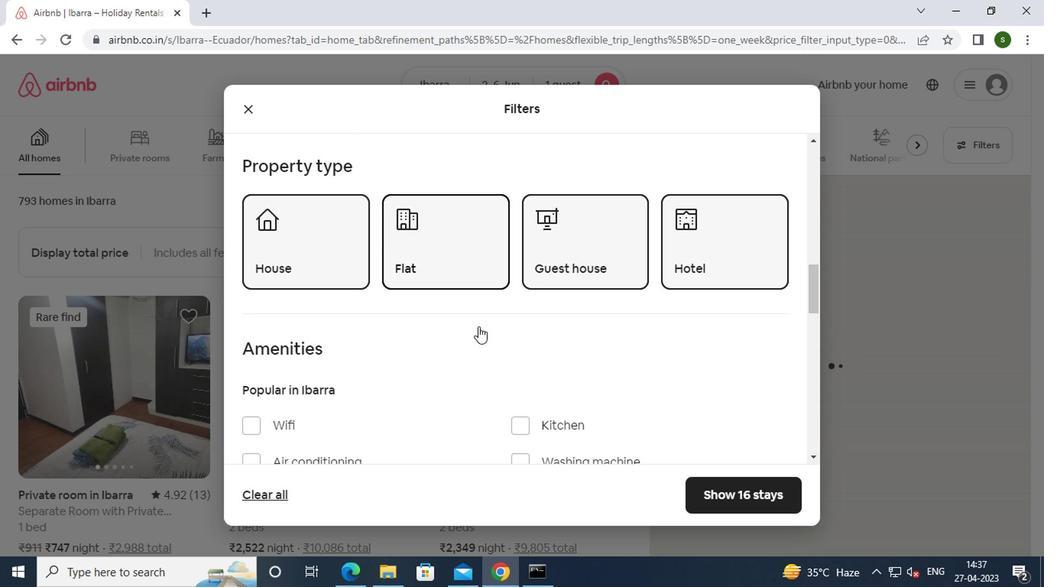 
Action: Mouse scrolled (475, 326) with delta (0, -1)
Screenshot: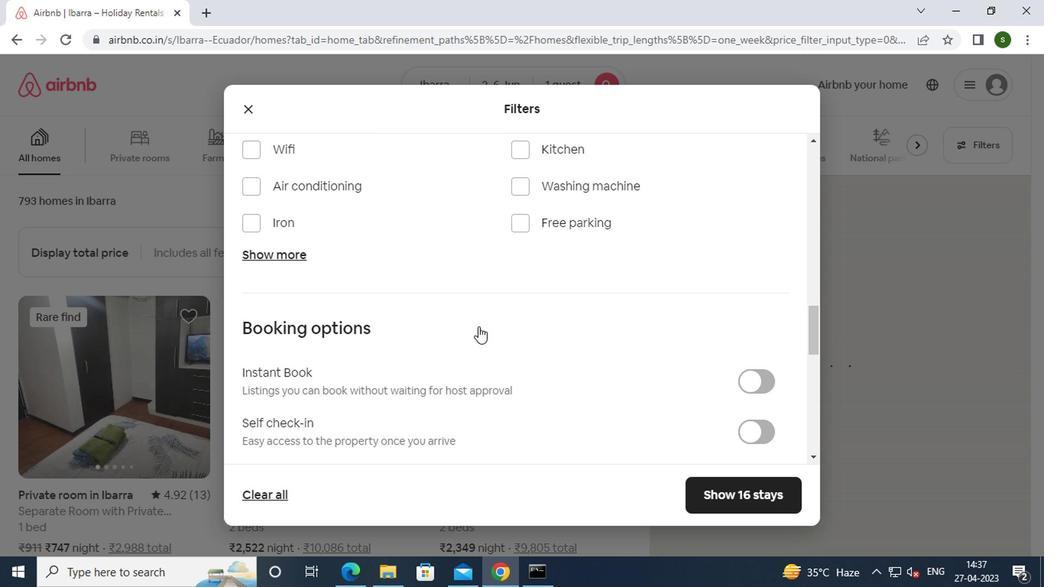
Action: Mouse moved to (748, 362)
Screenshot: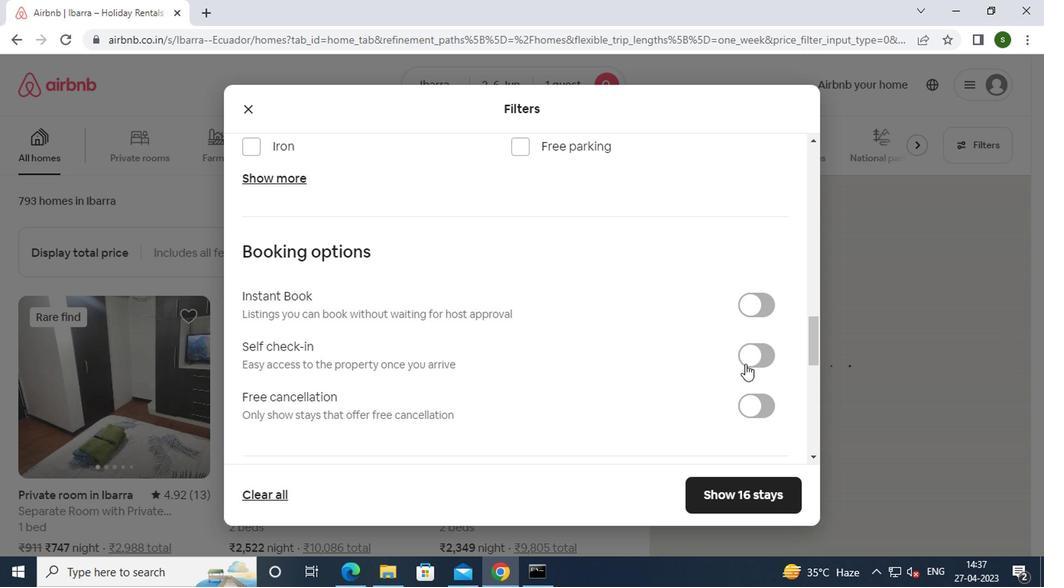 
Action: Mouse pressed left at (748, 362)
Screenshot: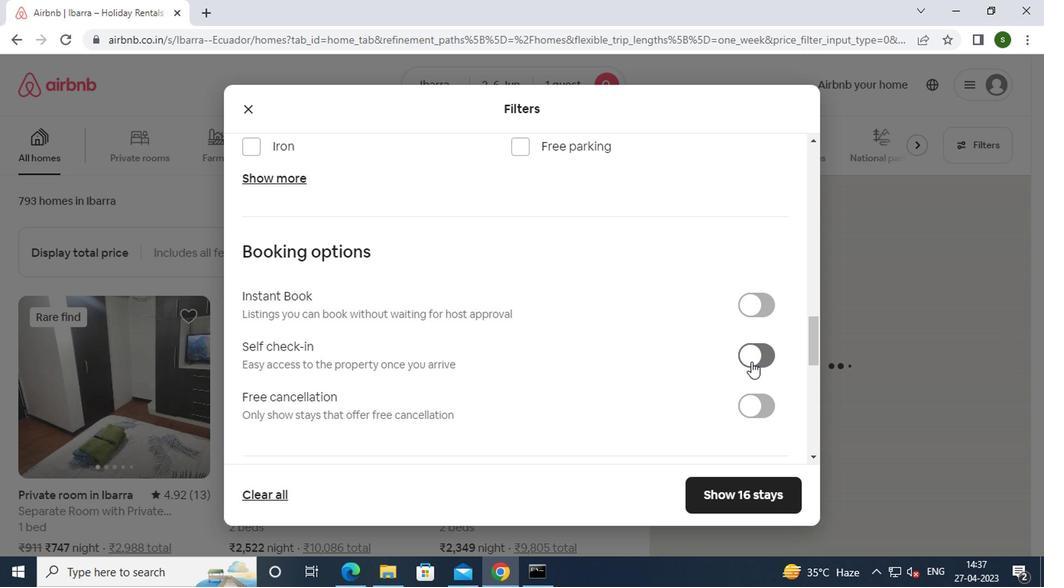
Action: Mouse moved to (545, 355)
Screenshot: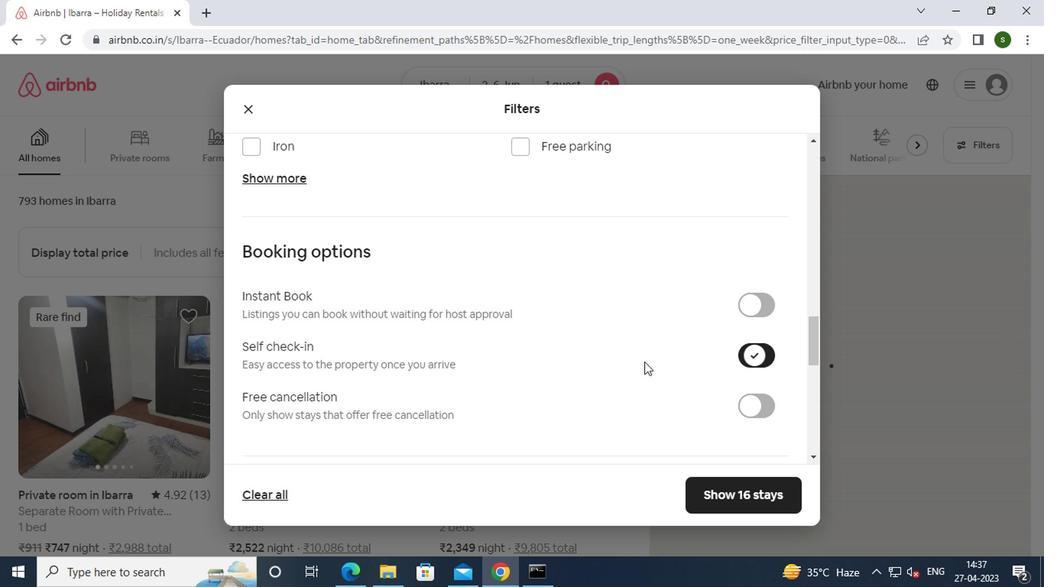
Action: Mouse scrolled (545, 354) with delta (0, 0)
Screenshot: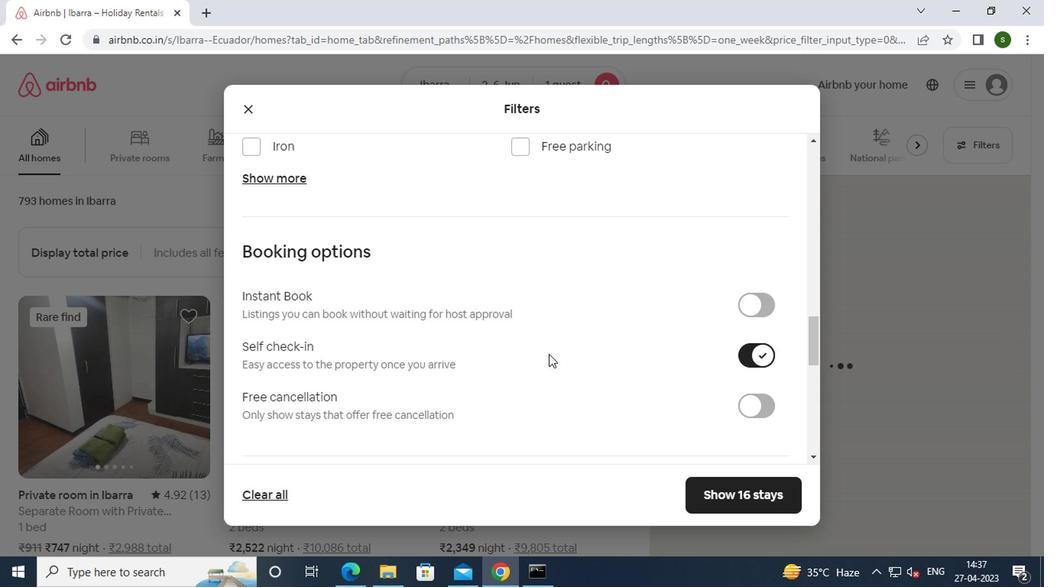 
Action: Mouse scrolled (545, 354) with delta (0, 0)
Screenshot: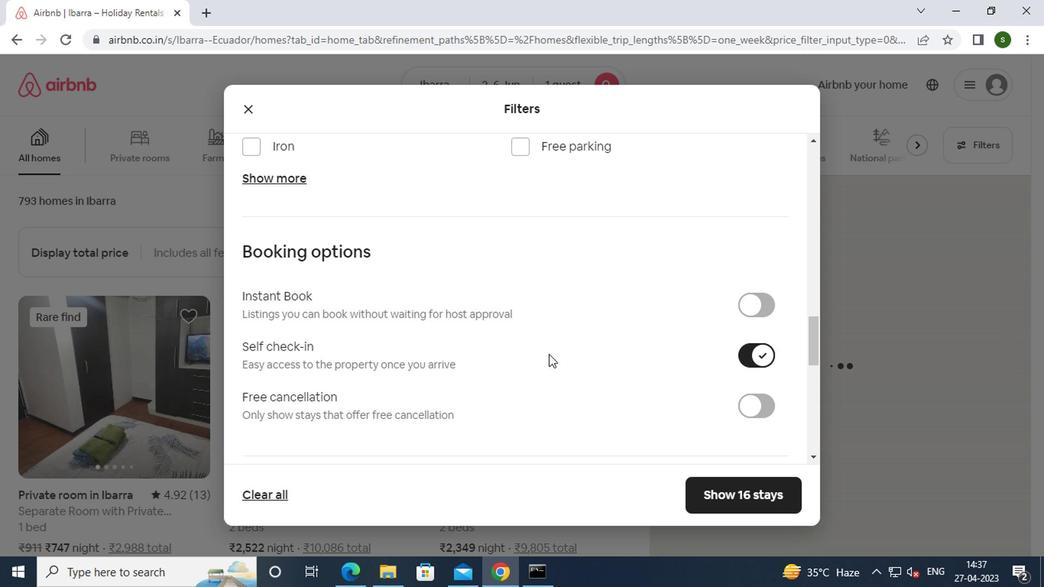 
Action: Mouse scrolled (545, 354) with delta (0, 0)
Screenshot: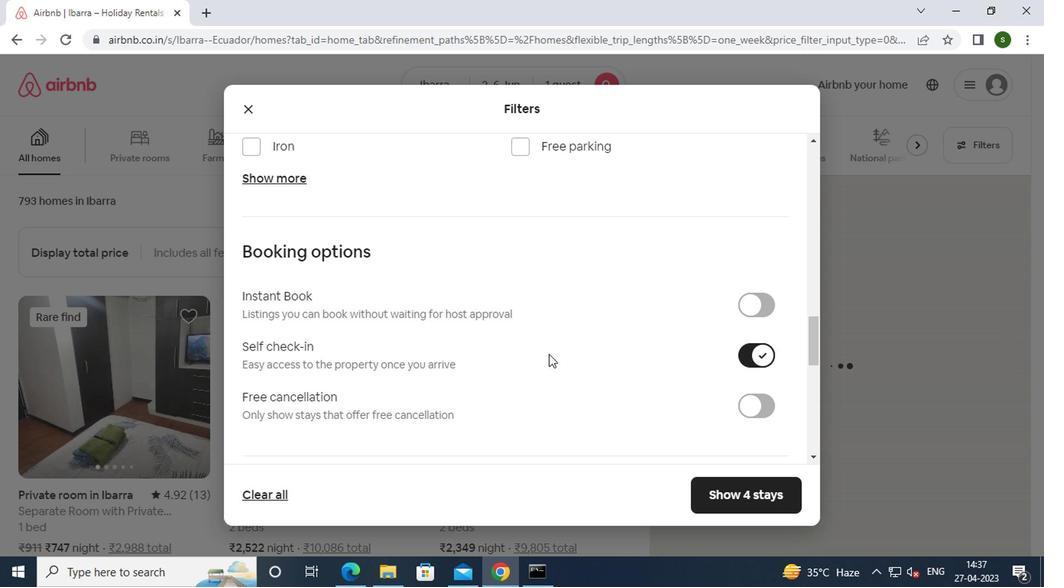 
Action: Mouse scrolled (545, 354) with delta (0, 0)
Screenshot: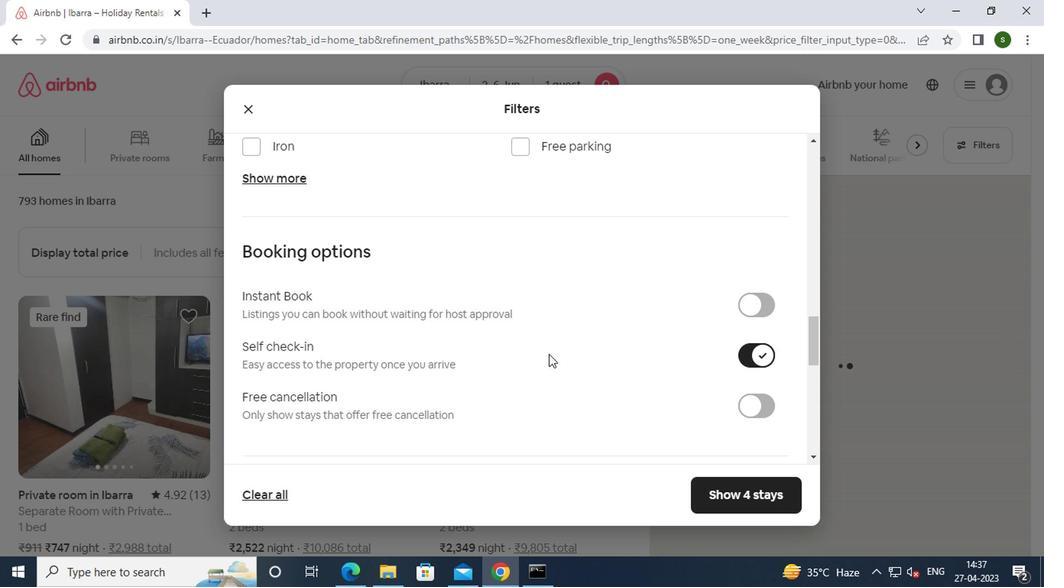 
Action: Mouse scrolled (545, 354) with delta (0, 0)
Screenshot: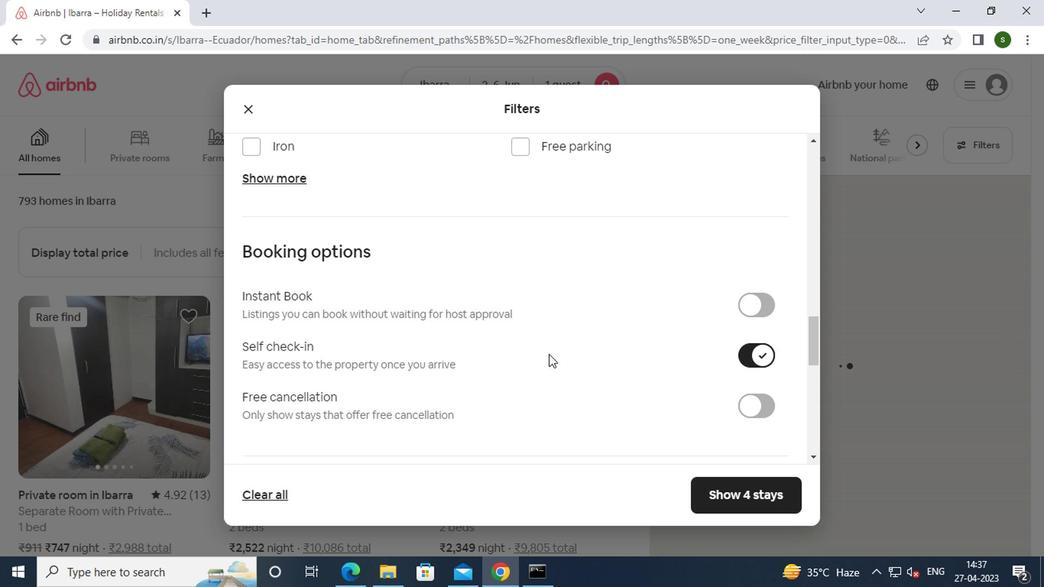 
Action: Mouse scrolled (545, 354) with delta (0, 0)
Screenshot: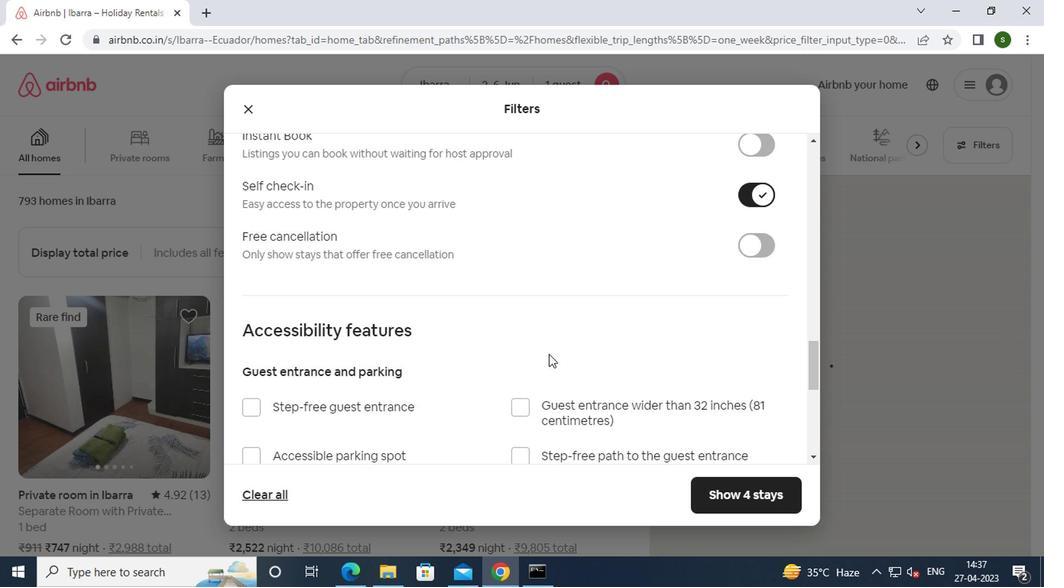 
Action: Mouse scrolled (545, 354) with delta (0, 0)
Screenshot: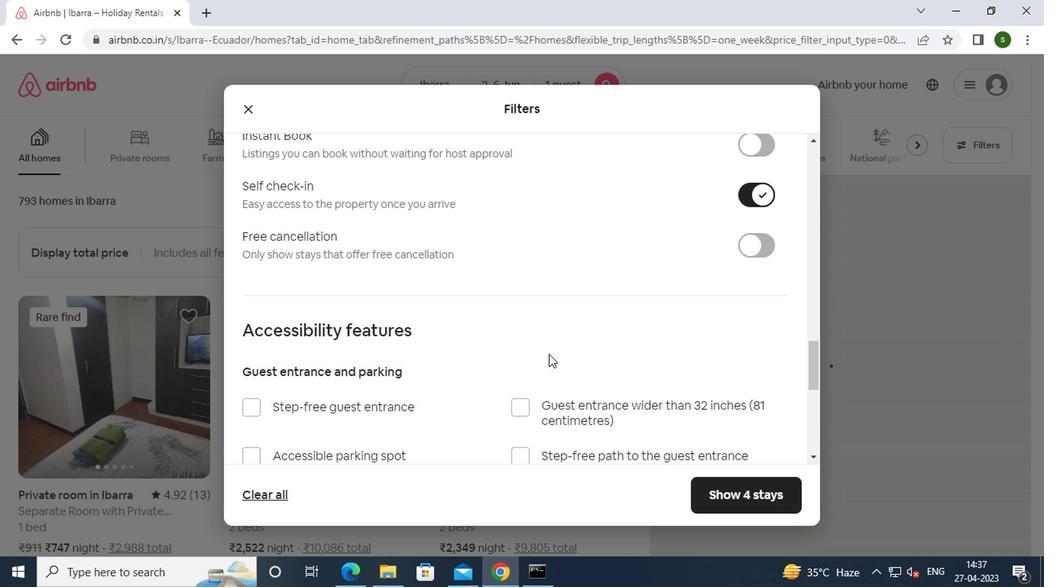 
Action: Mouse scrolled (545, 354) with delta (0, 0)
Screenshot: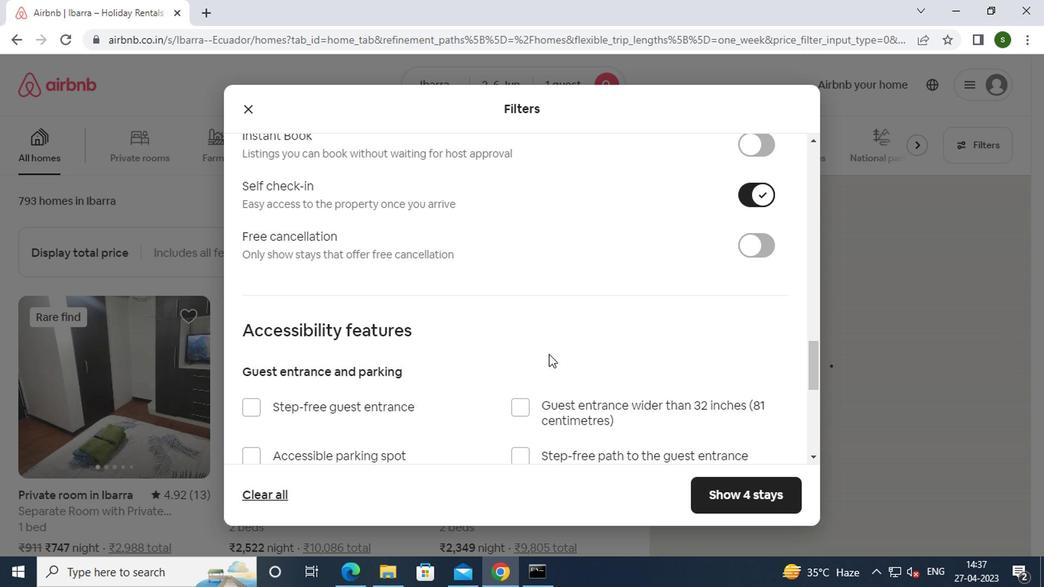 
Action: Mouse scrolled (545, 354) with delta (0, 0)
Screenshot: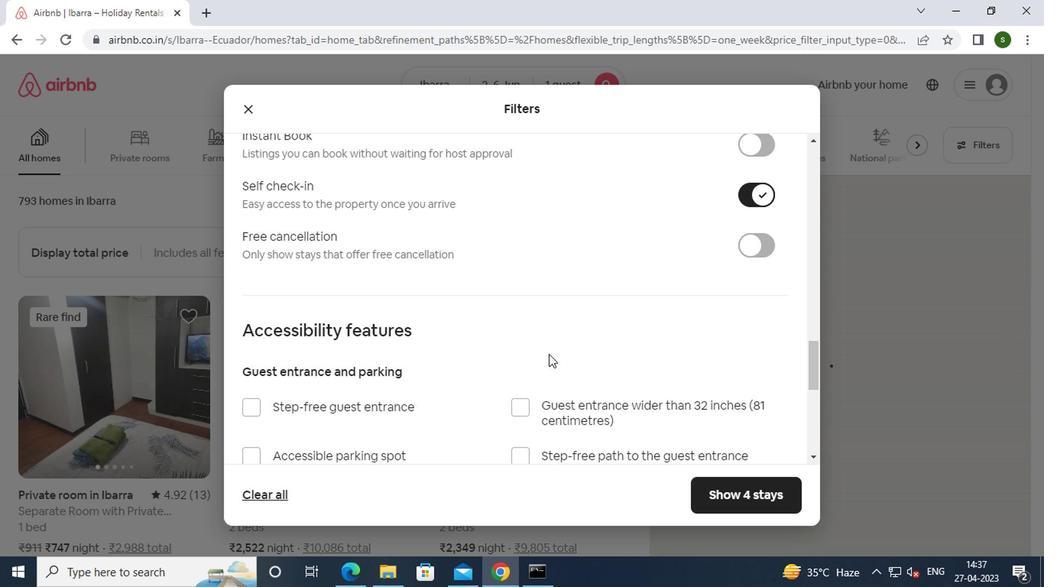 
Action: Mouse moved to (507, 353)
Screenshot: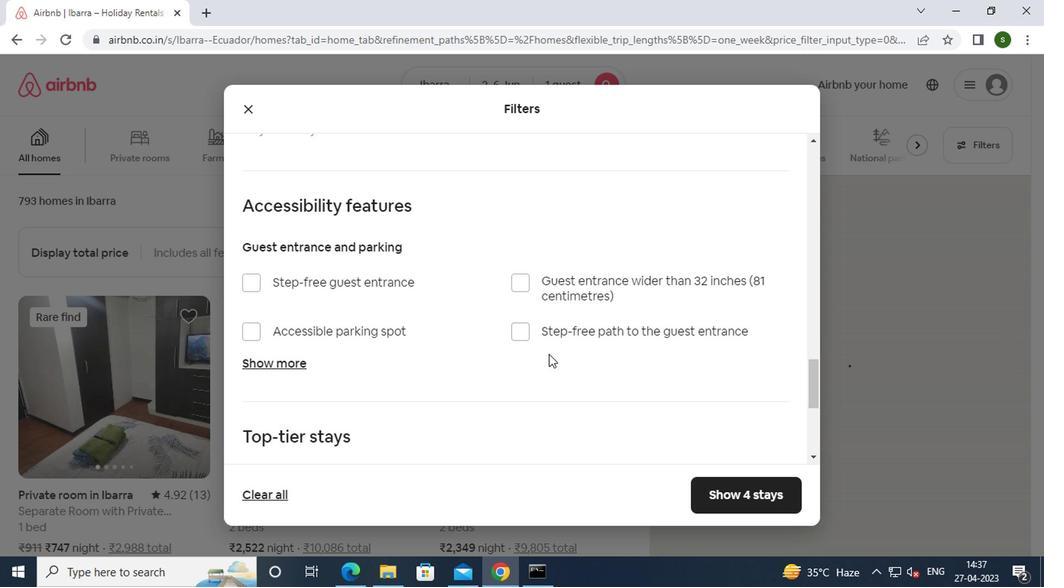 
Action: Mouse scrolled (507, 352) with delta (0, 0)
Screenshot: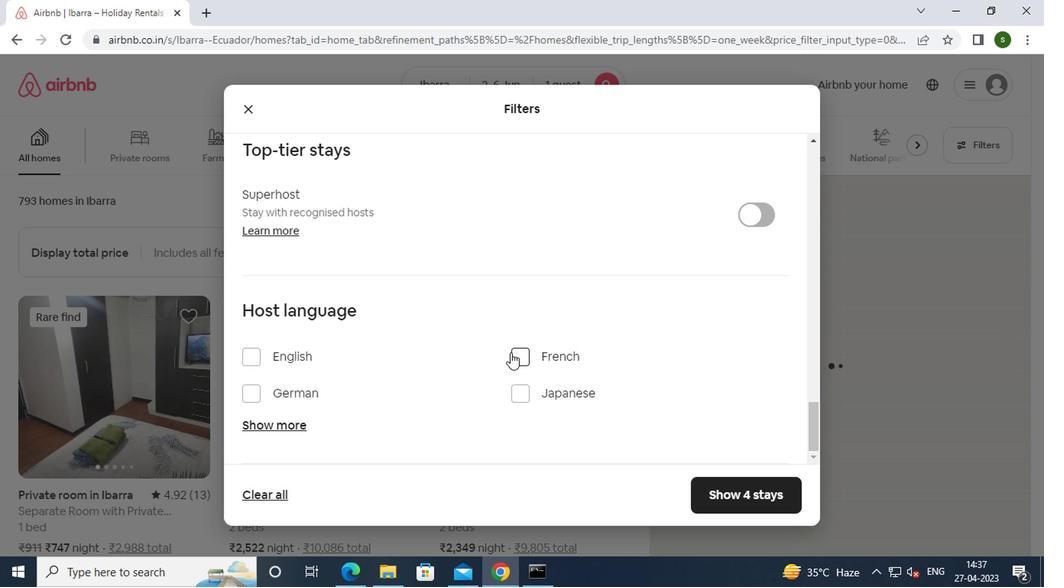 
Action: Mouse moved to (288, 359)
Screenshot: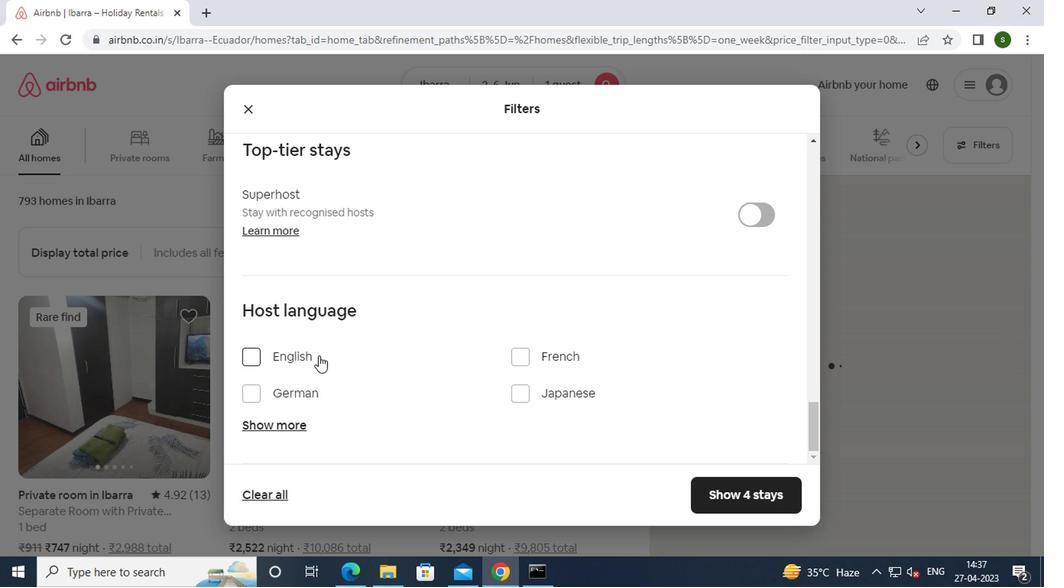 
Action: Mouse pressed left at (288, 359)
Screenshot: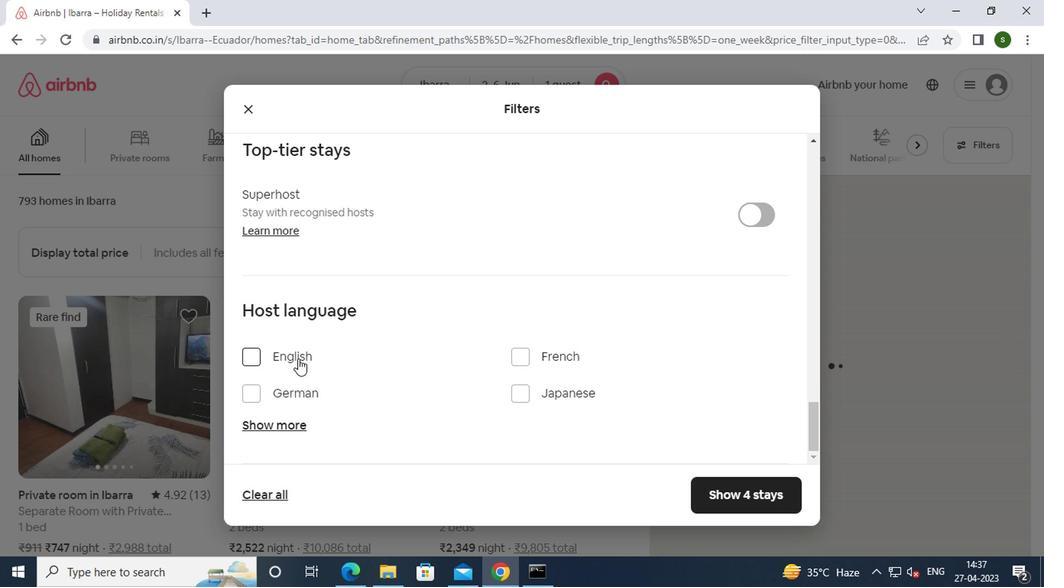 
Action: Mouse moved to (723, 485)
Screenshot: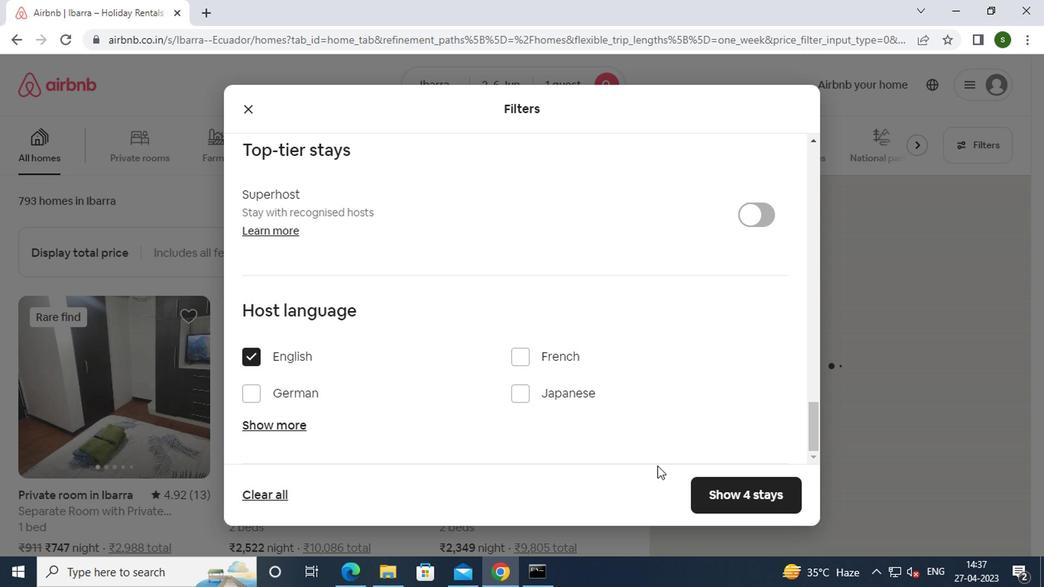 
Action: Mouse pressed left at (723, 485)
Screenshot: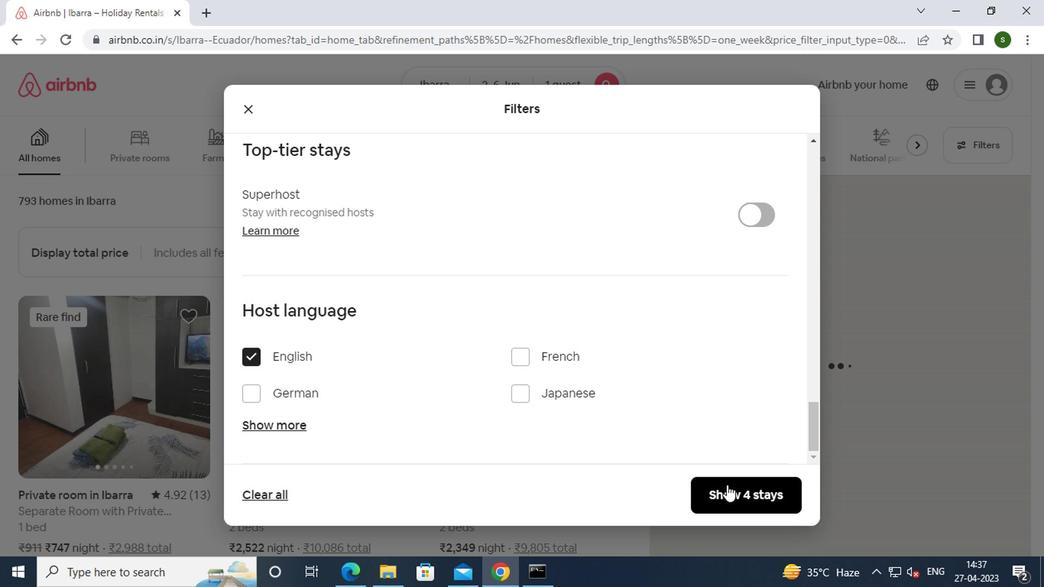 
Action: Mouse moved to (479, 348)
Screenshot: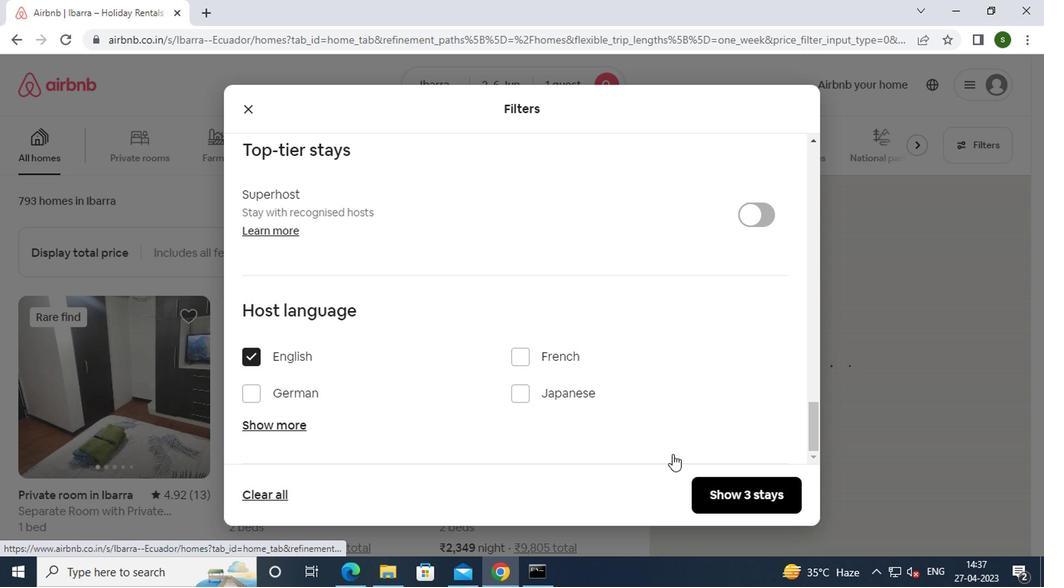 
